 Task: Create a due date automation trigger when advanced on, 2 days after a card is due add content with a name containing resume at 11:00 AM.
Action: Mouse moved to (886, 260)
Screenshot: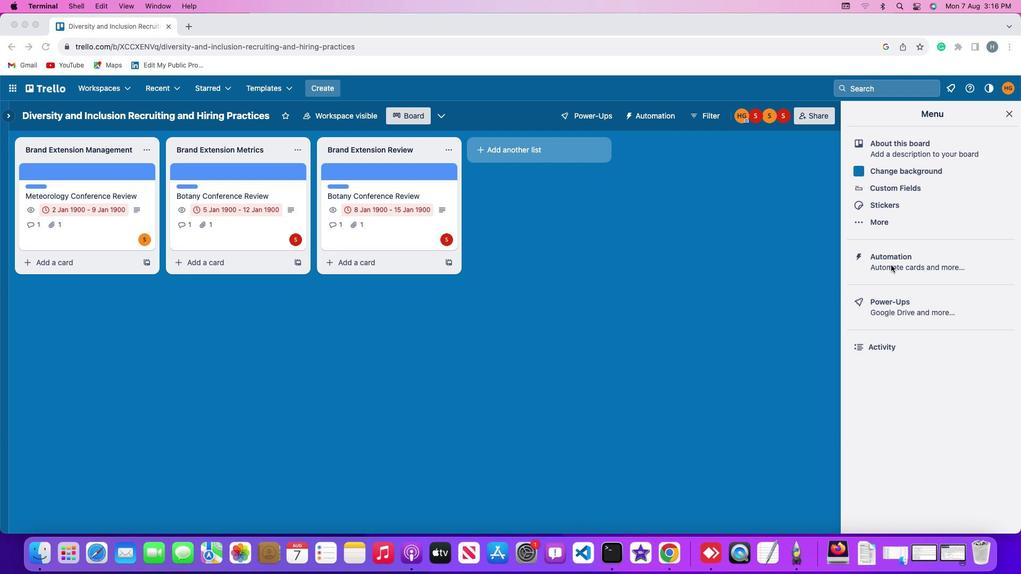 
Action: Mouse pressed left at (886, 260)
Screenshot: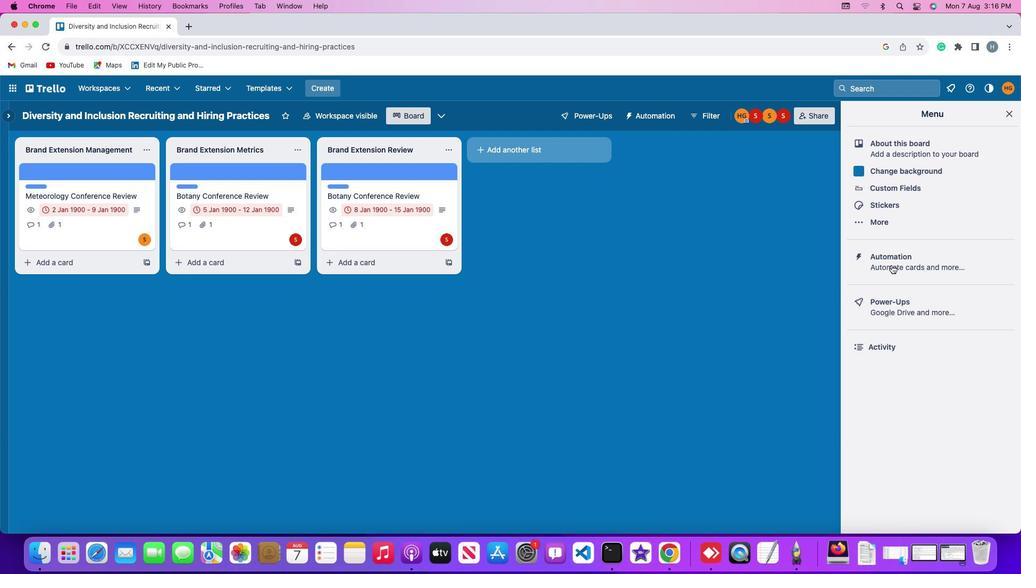 
Action: Mouse moved to (886, 260)
Screenshot: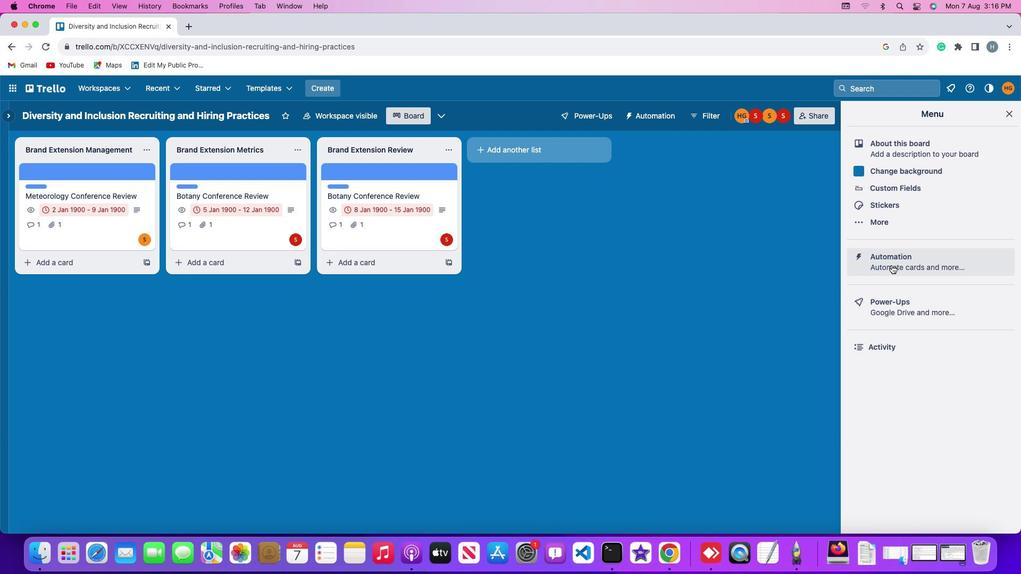 
Action: Mouse pressed left at (886, 260)
Screenshot: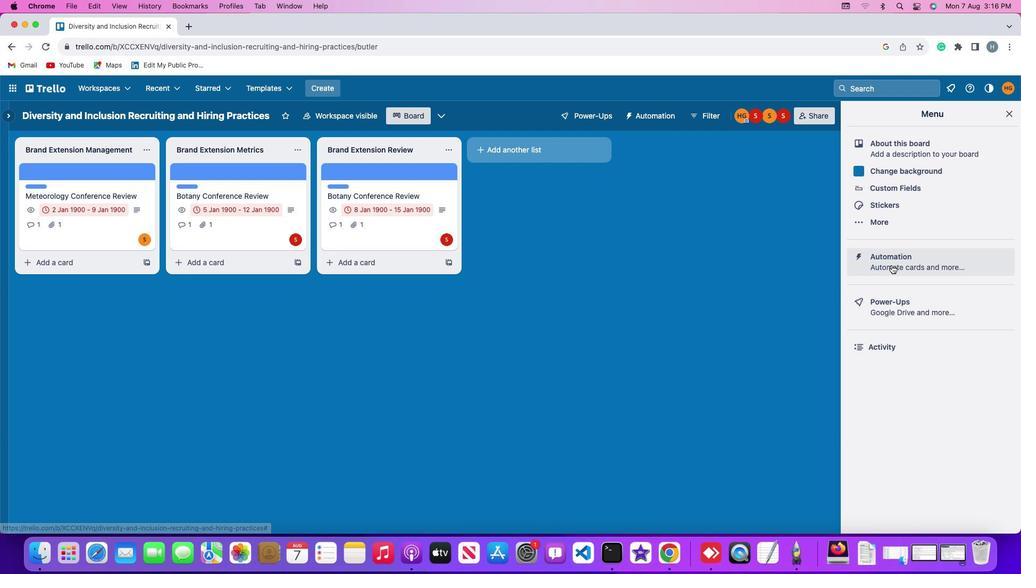 
Action: Mouse moved to (53, 249)
Screenshot: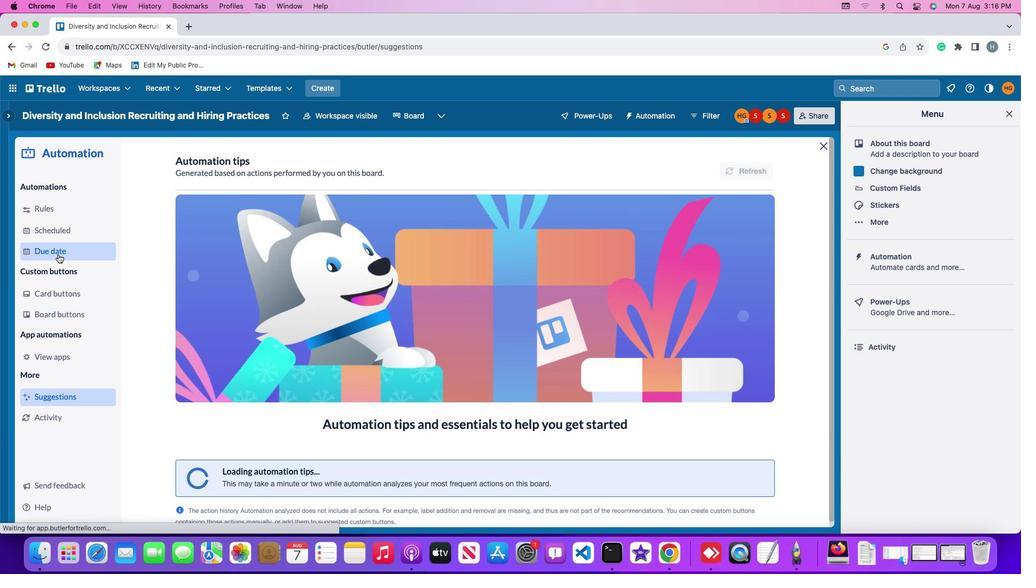 
Action: Mouse pressed left at (53, 249)
Screenshot: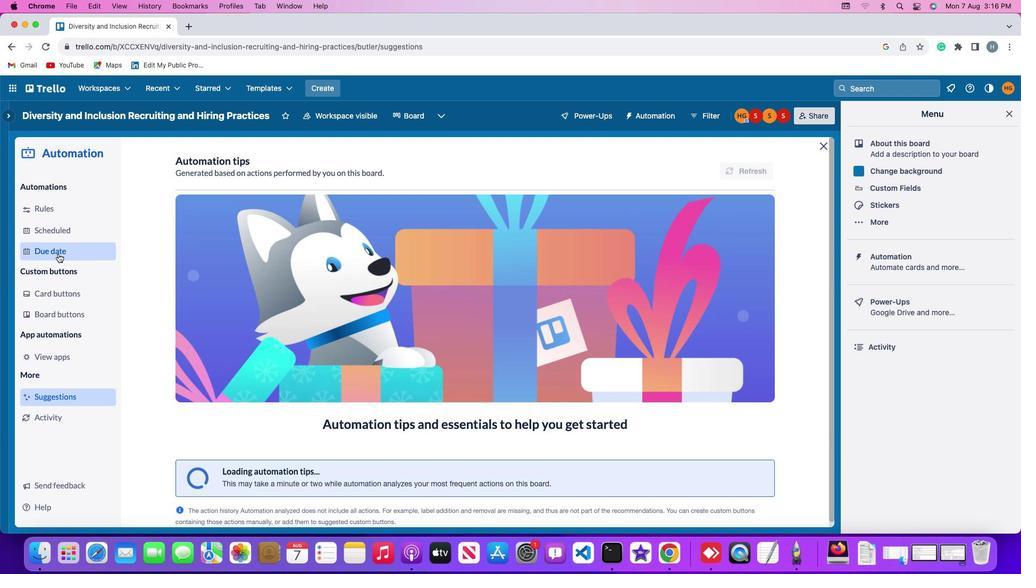 
Action: Mouse moved to (713, 157)
Screenshot: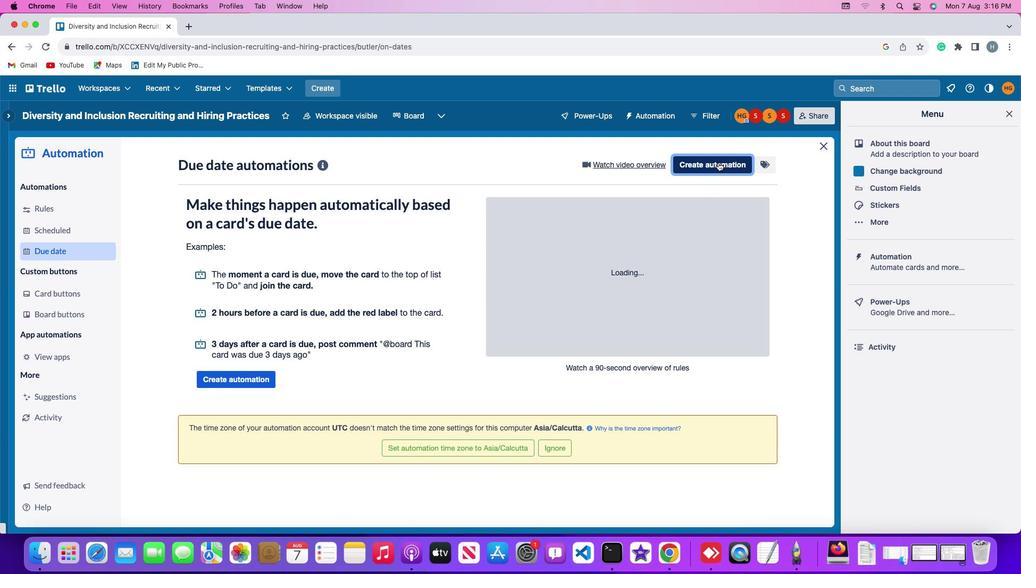 
Action: Mouse pressed left at (713, 157)
Screenshot: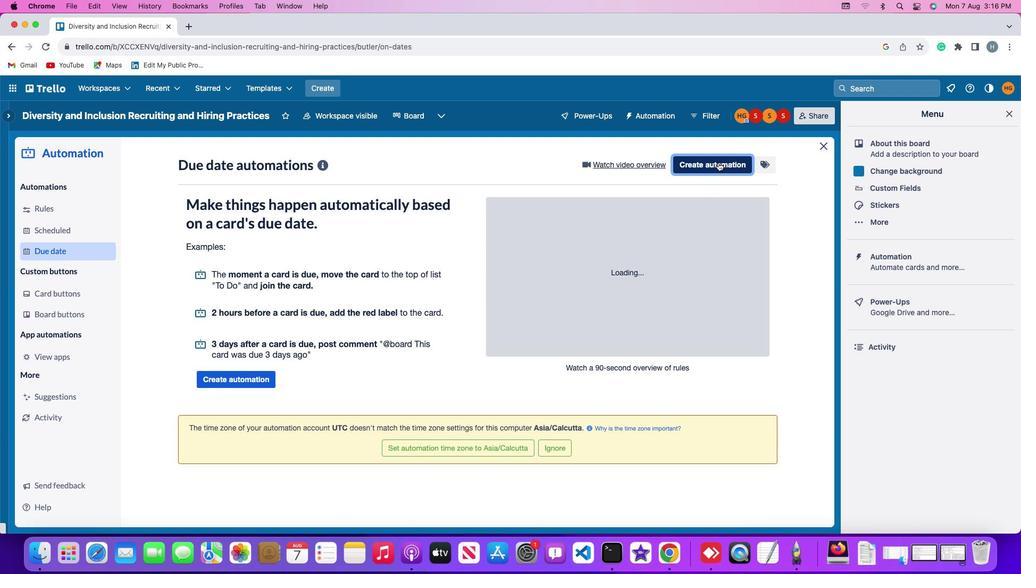 
Action: Mouse moved to (481, 258)
Screenshot: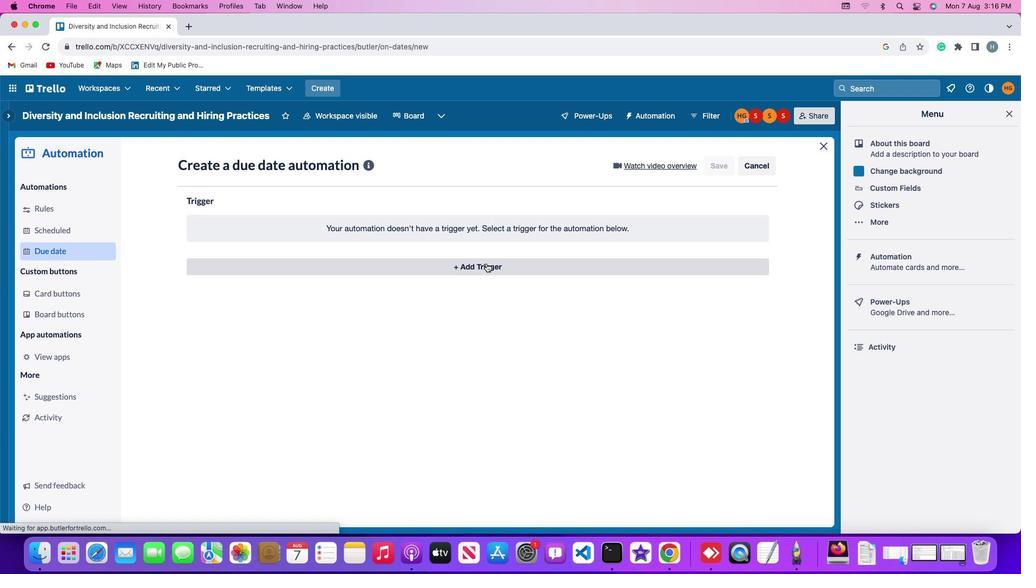 
Action: Mouse pressed left at (481, 258)
Screenshot: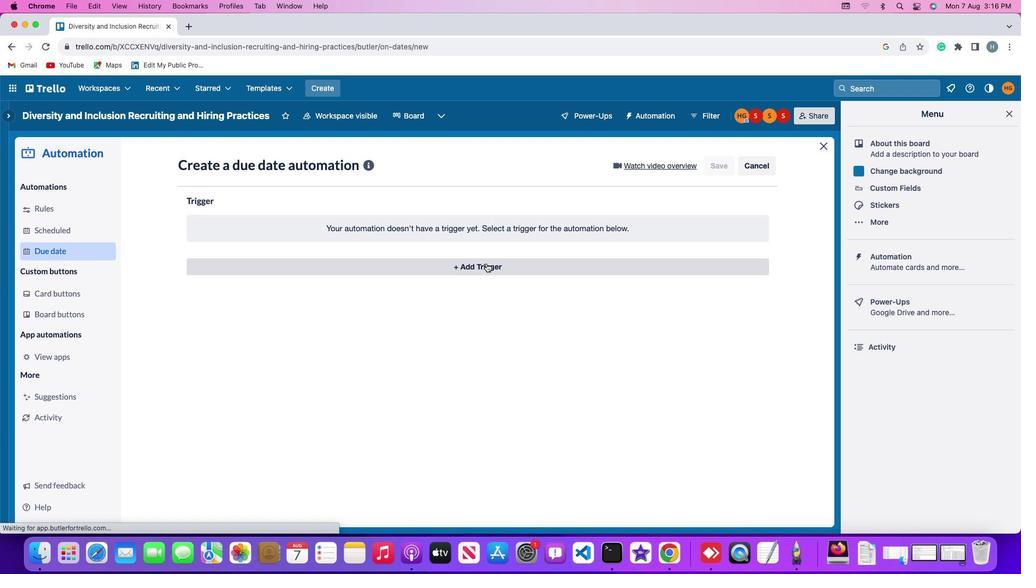 
Action: Mouse moved to (198, 423)
Screenshot: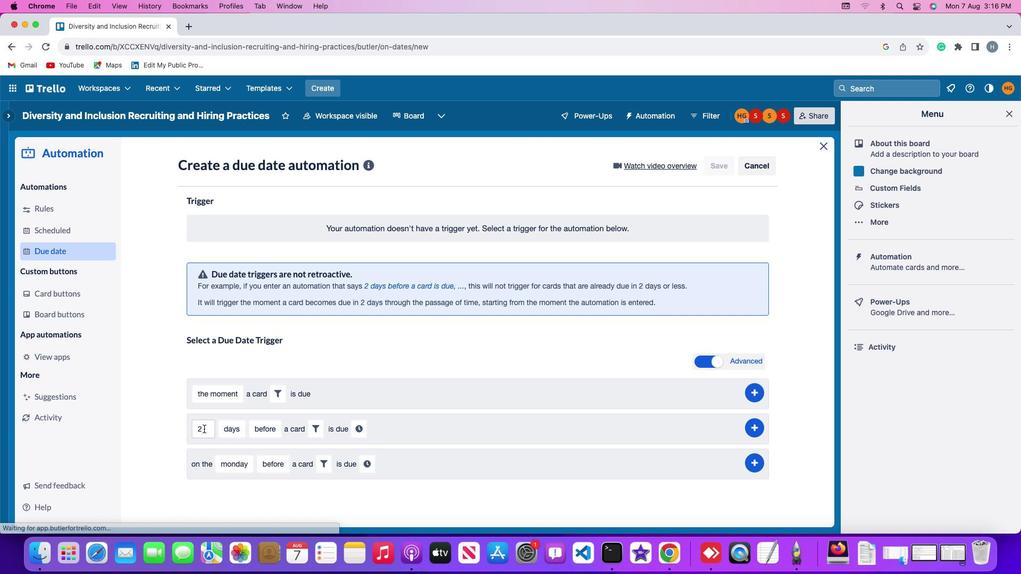 
Action: Mouse pressed left at (198, 423)
Screenshot: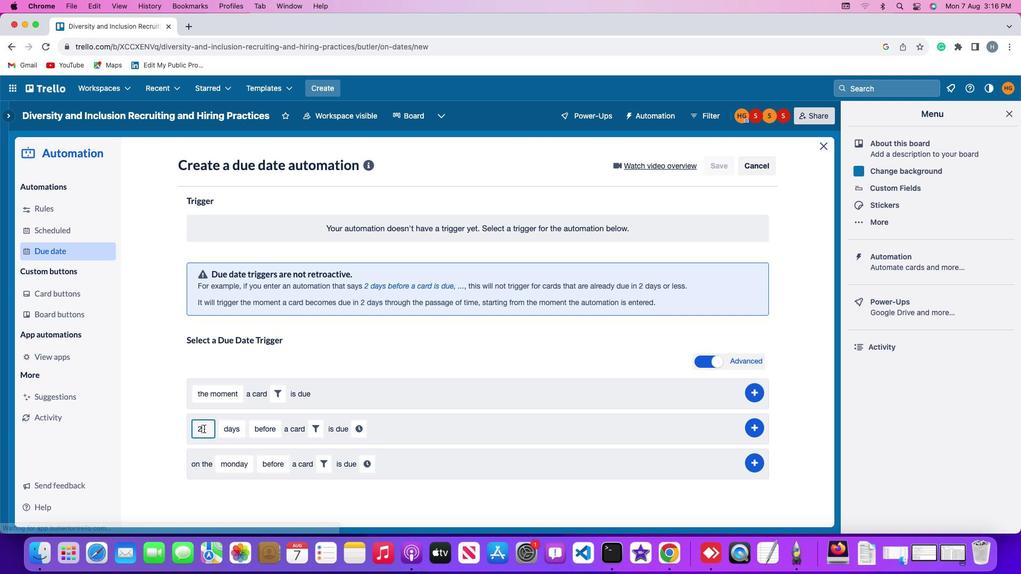 
Action: Mouse moved to (199, 423)
Screenshot: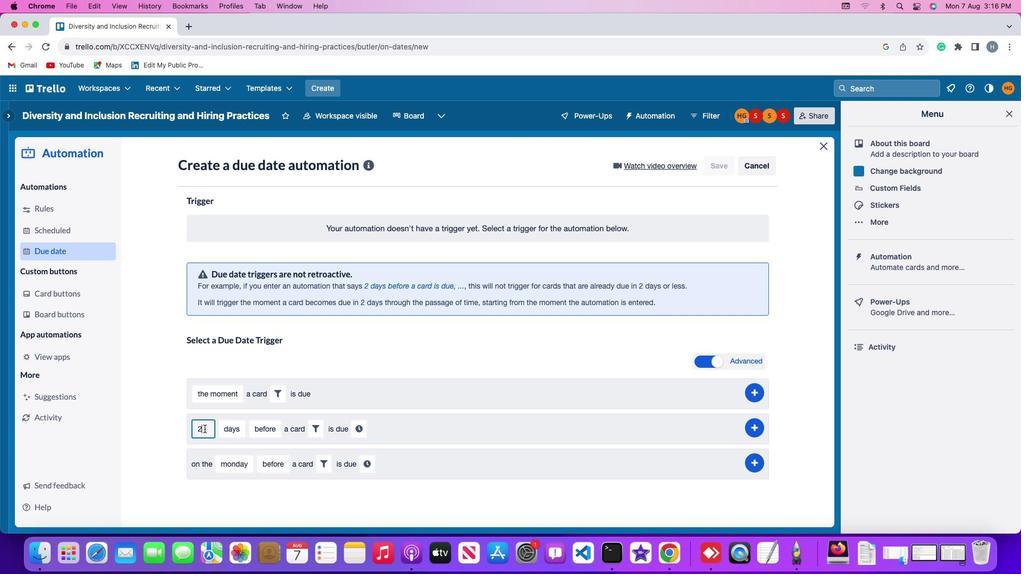 
Action: Key pressed Key.backspace
Screenshot: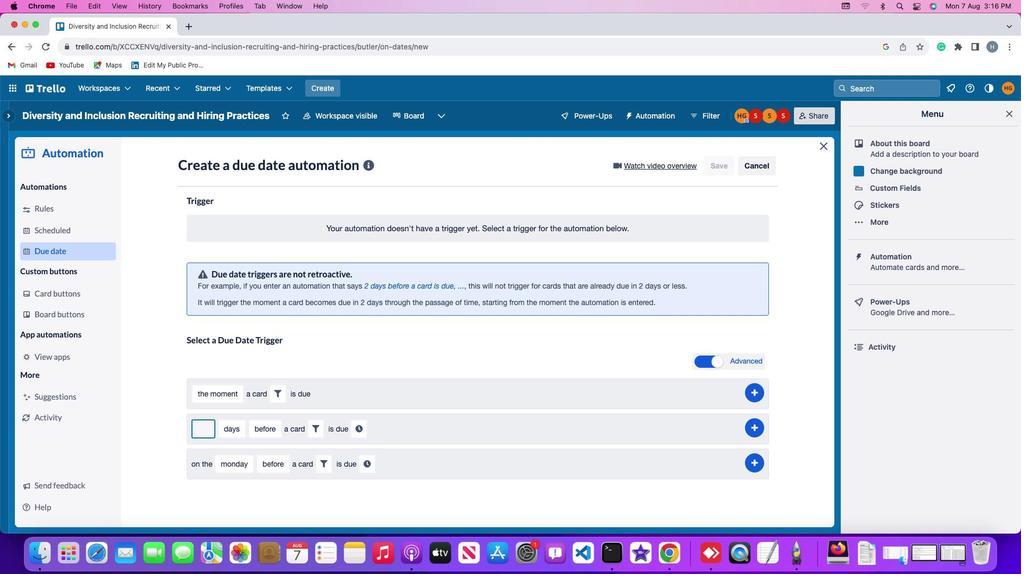 
Action: Mouse moved to (200, 425)
Screenshot: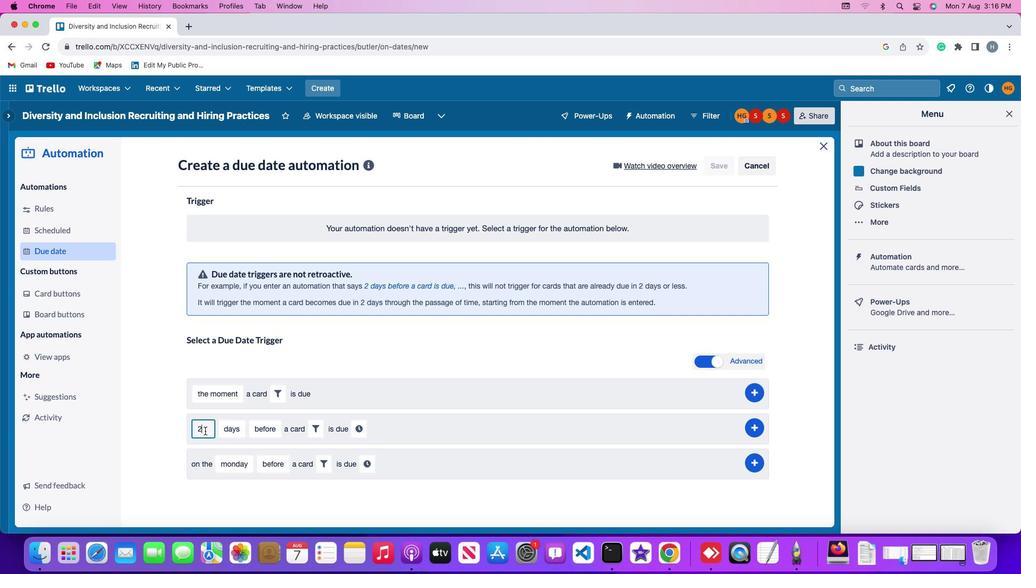
Action: Key pressed '2'
Screenshot: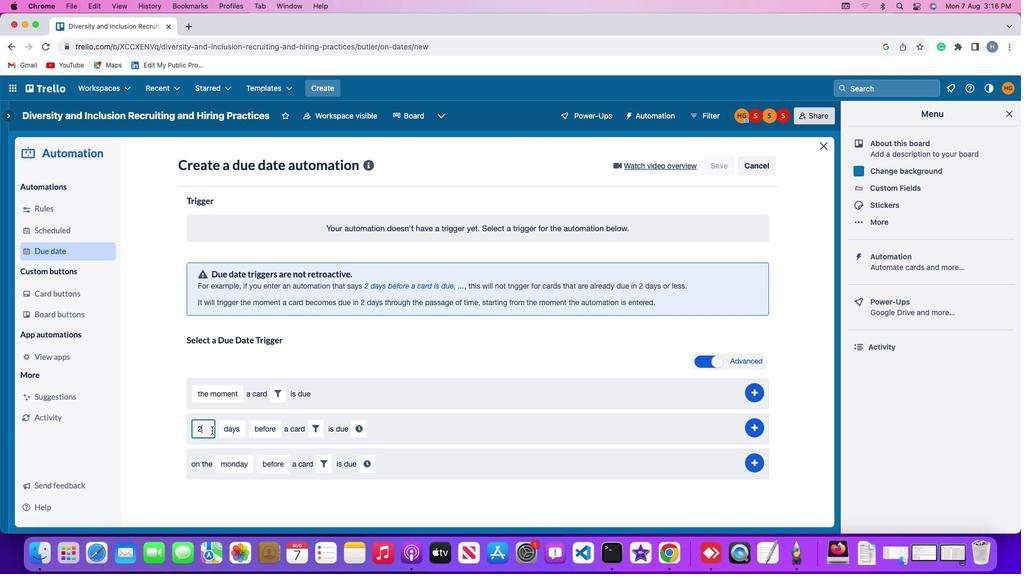 
Action: Mouse moved to (230, 422)
Screenshot: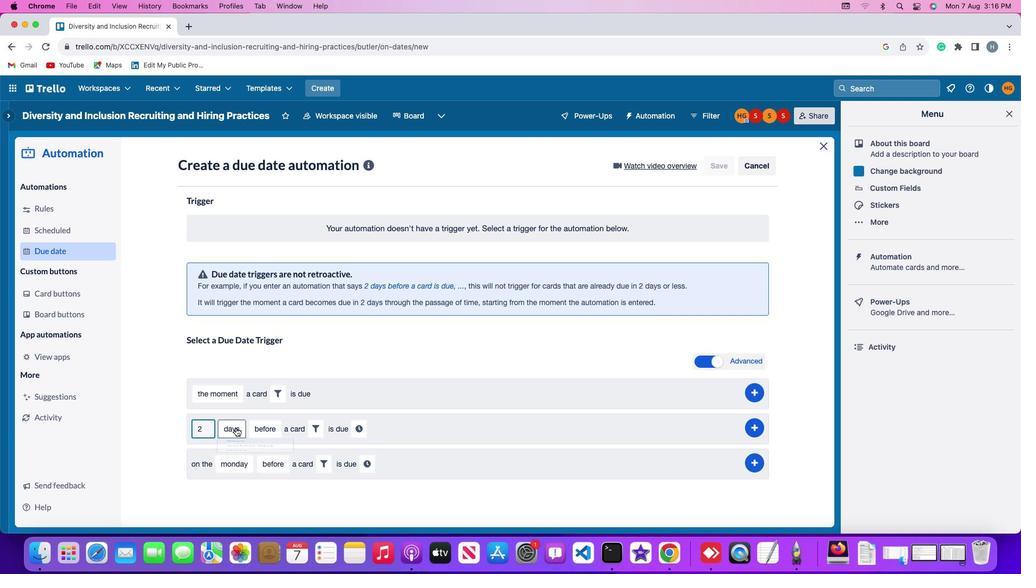 
Action: Mouse pressed left at (230, 422)
Screenshot: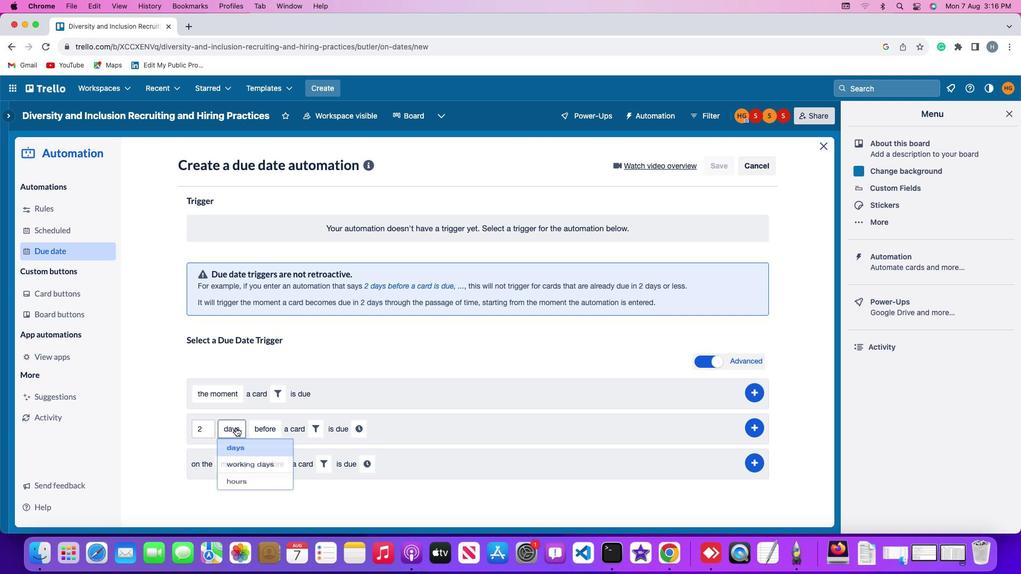 
Action: Mouse moved to (231, 448)
Screenshot: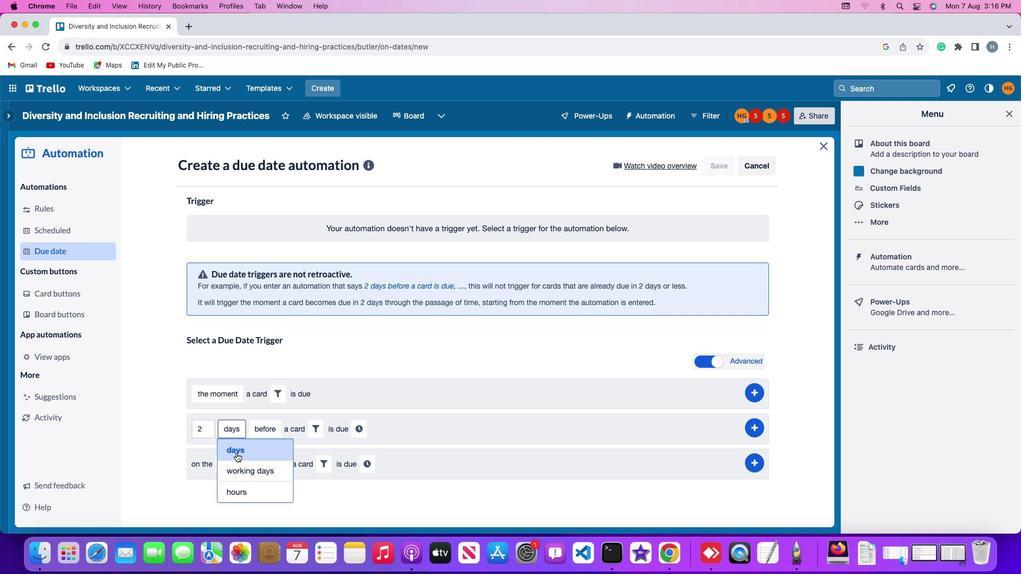 
Action: Mouse pressed left at (231, 448)
Screenshot: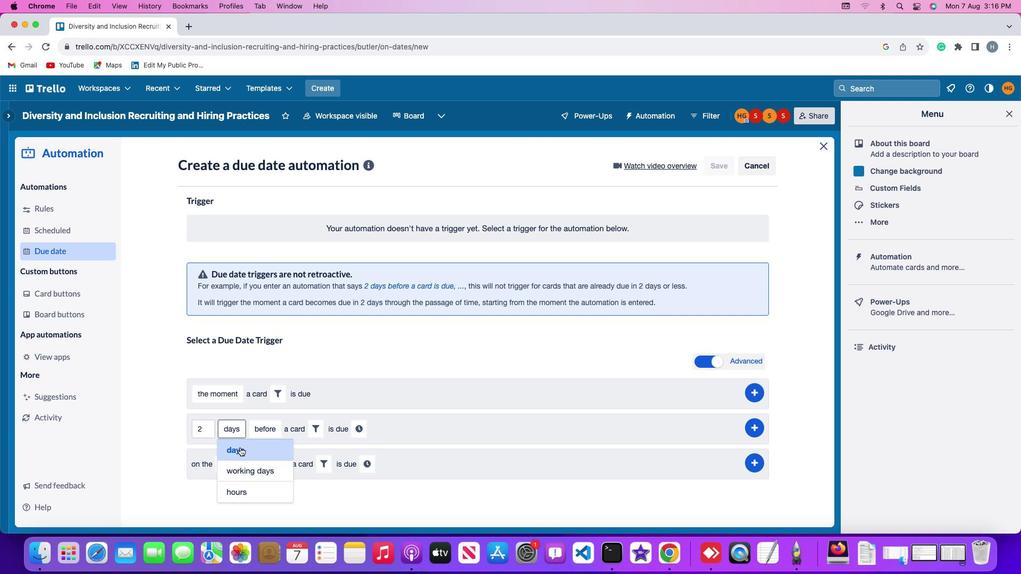 
Action: Mouse moved to (252, 425)
Screenshot: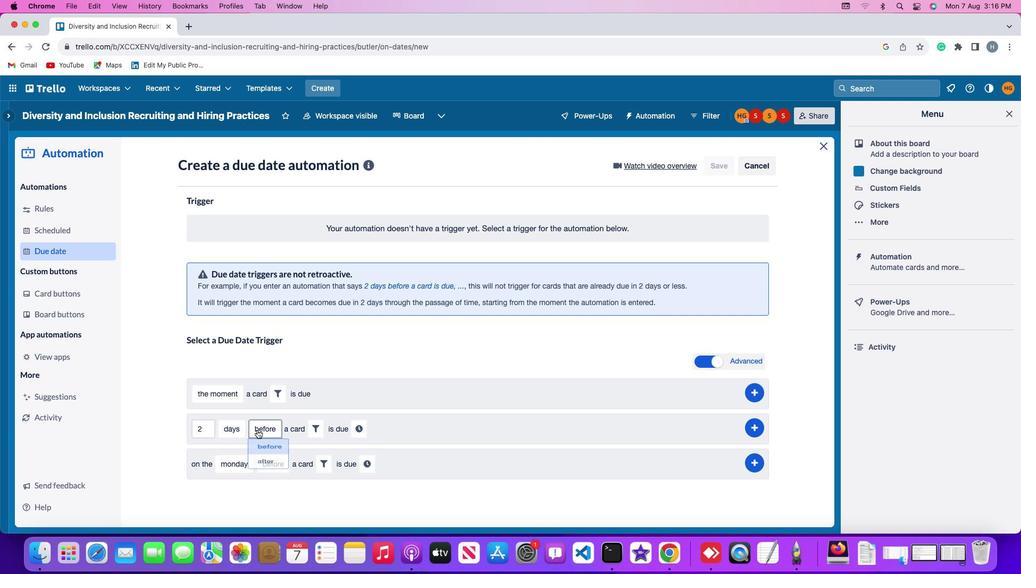 
Action: Mouse pressed left at (252, 425)
Screenshot: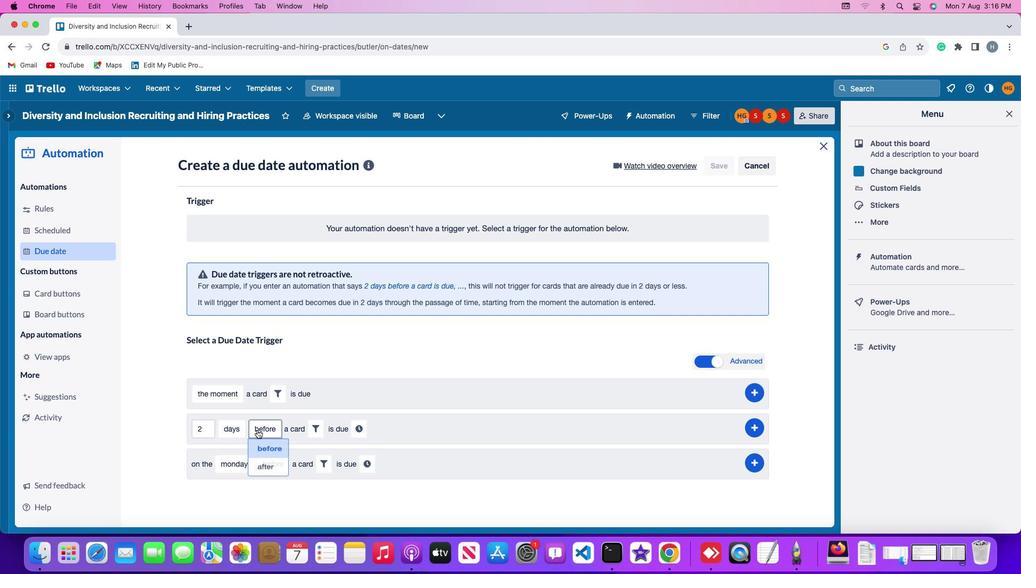 
Action: Mouse moved to (259, 463)
Screenshot: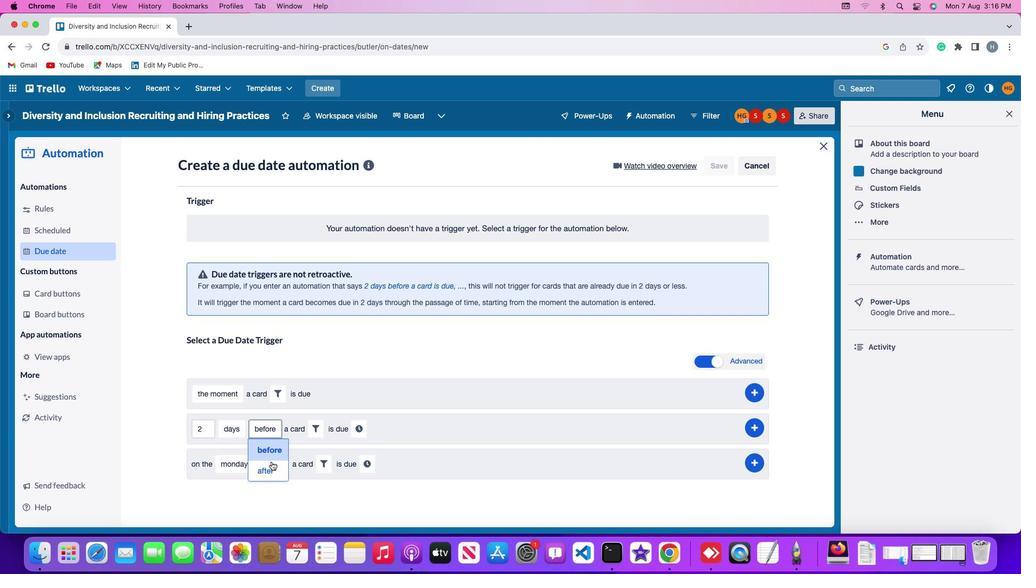 
Action: Mouse pressed left at (259, 463)
Screenshot: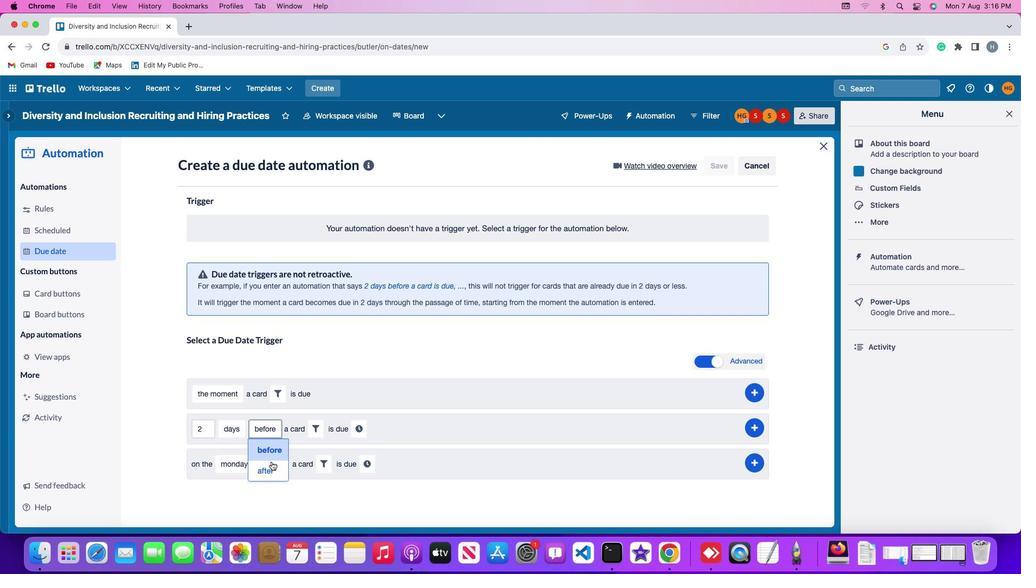 
Action: Mouse moved to (301, 423)
Screenshot: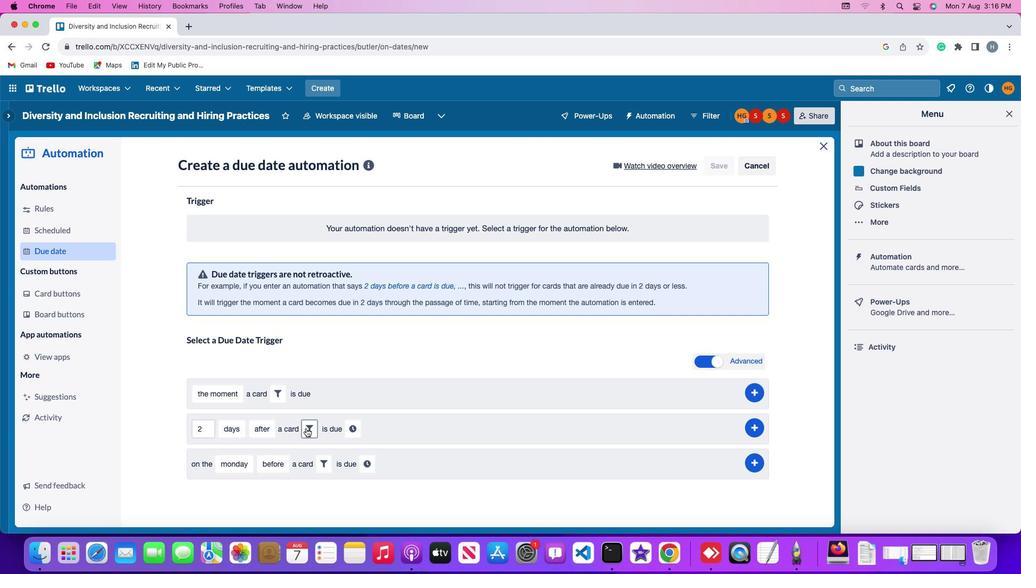 
Action: Mouse pressed left at (301, 423)
Screenshot: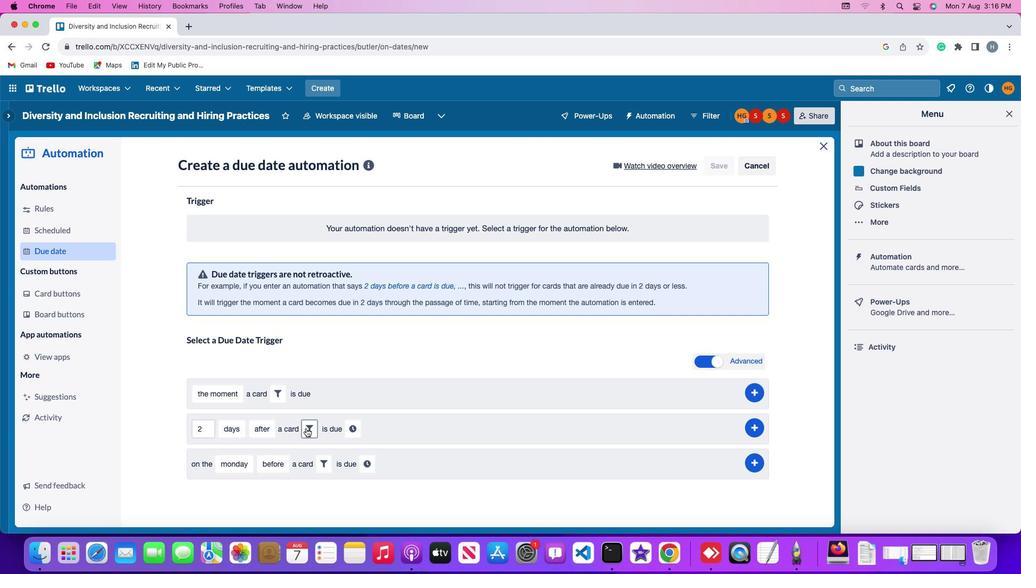 
Action: Mouse moved to (444, 458)
Screenshot: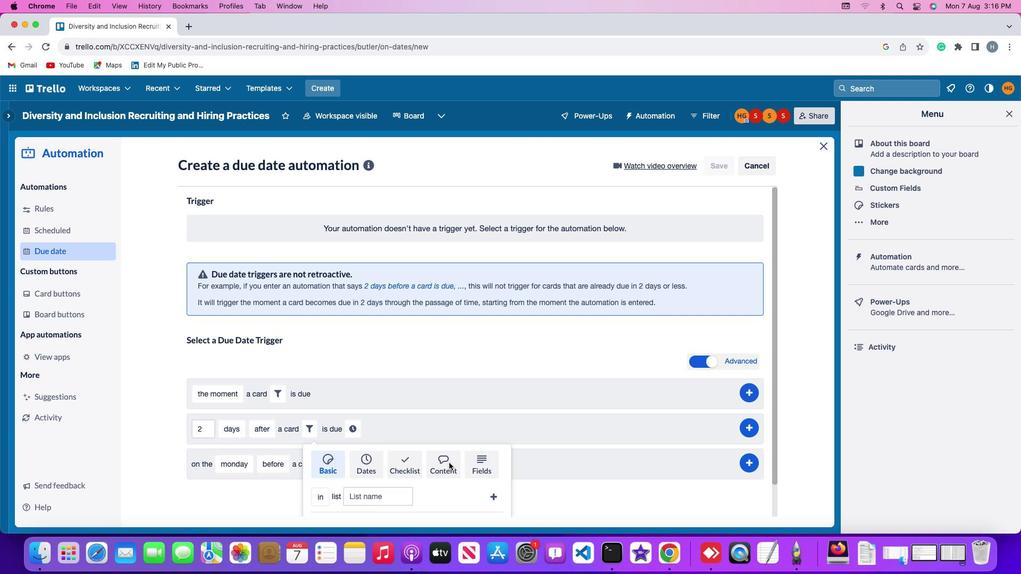 
Action: Mouse pressed left at (444, 458)
Screenshot: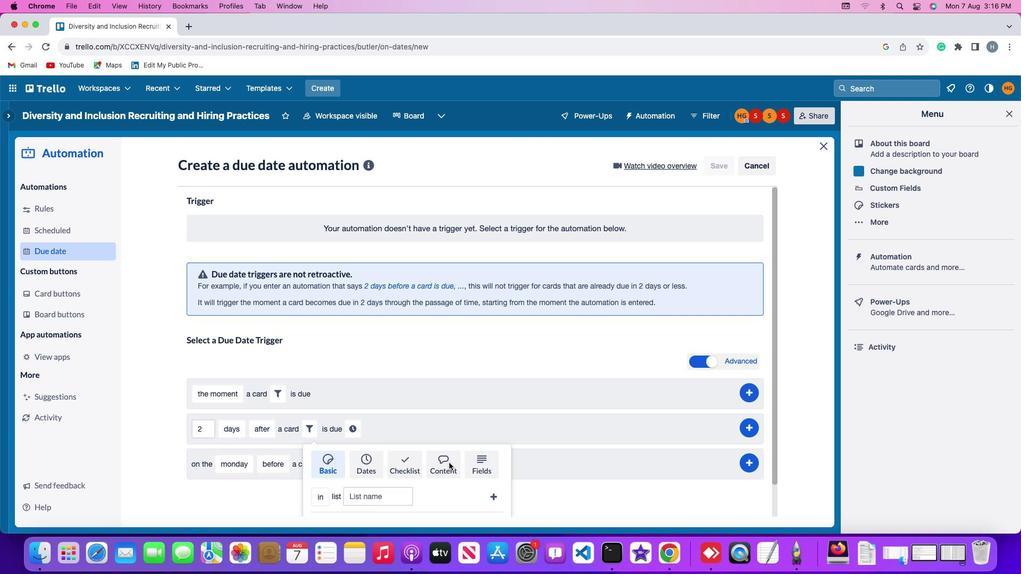 
Action: Mouse moved to (329, 497)
Screenshot: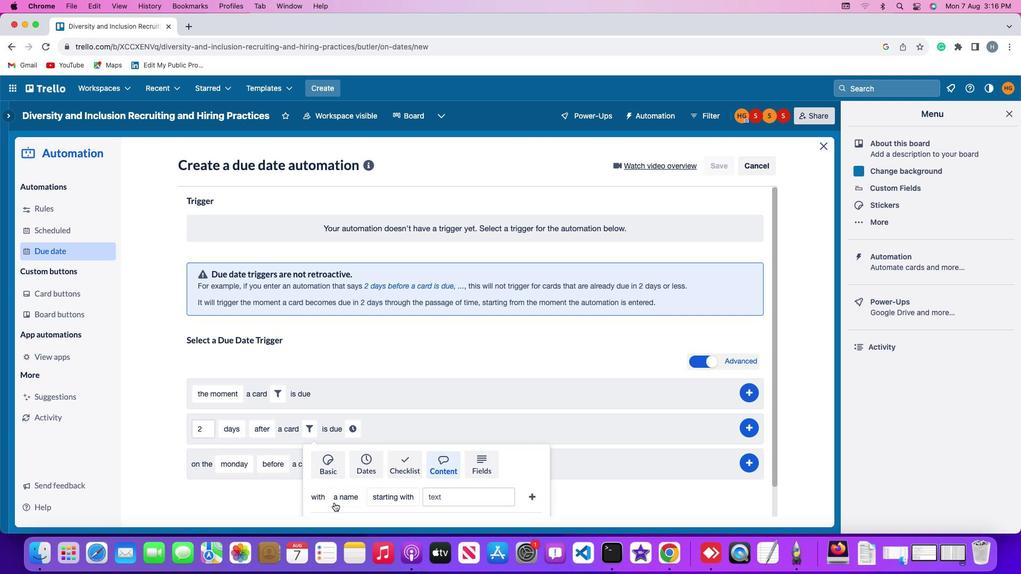 
Action: Mouse pressed left at (329, 497)
Screenshot: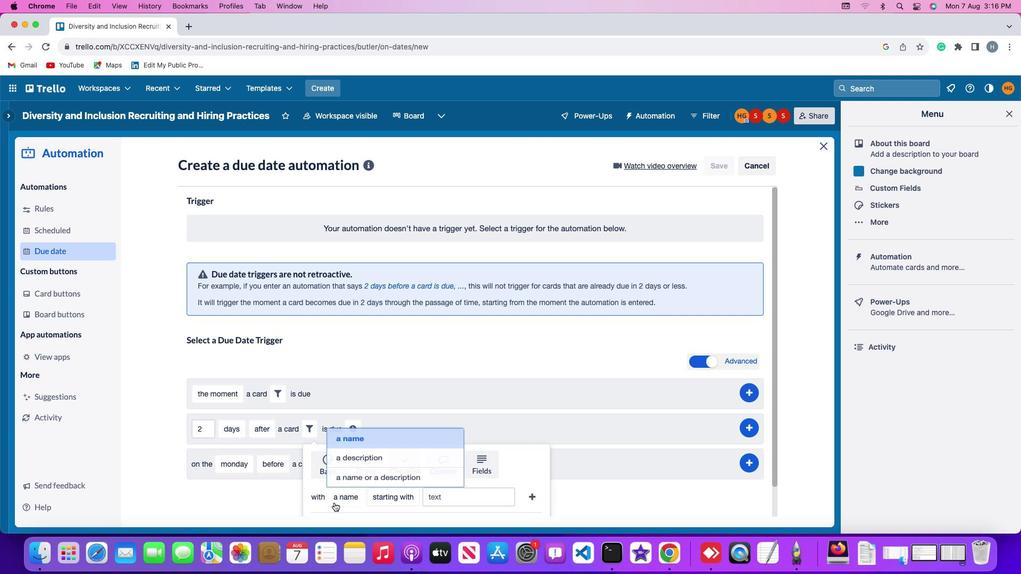 
Action: Mouse moved to (365, 424)
Screenshot: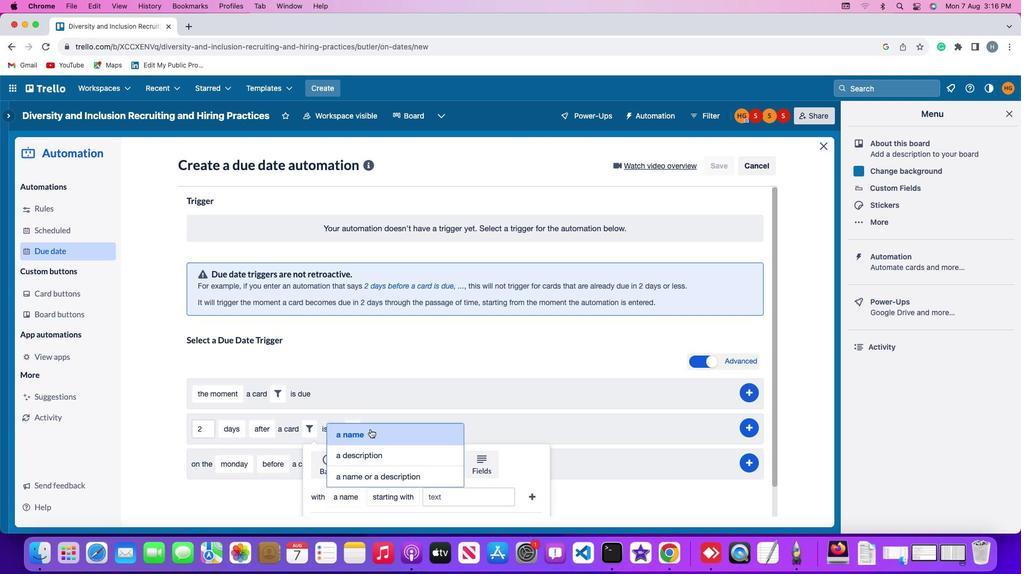 
Action: Mouse pressed left at (365, 424)
Screenshot: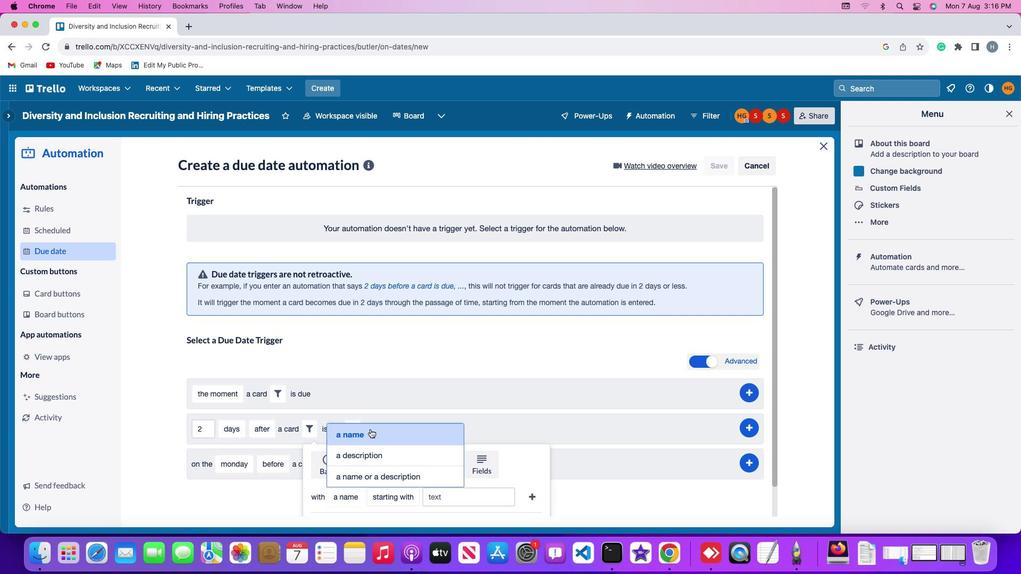 
Action: Mouse moved to (399, 493)
Screenshot: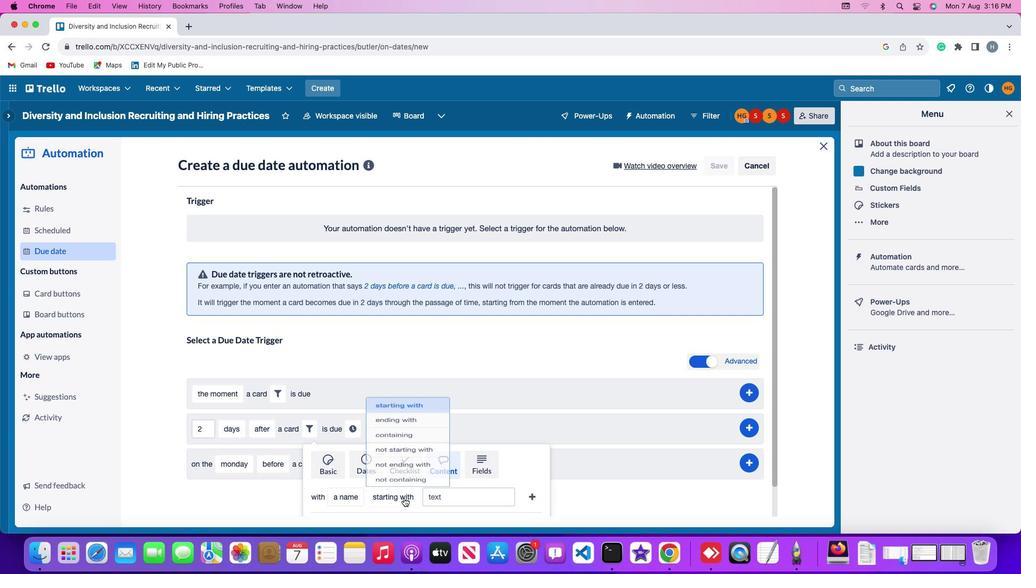 
Action: Mouse pressed left at (399, 493)
Screenshot: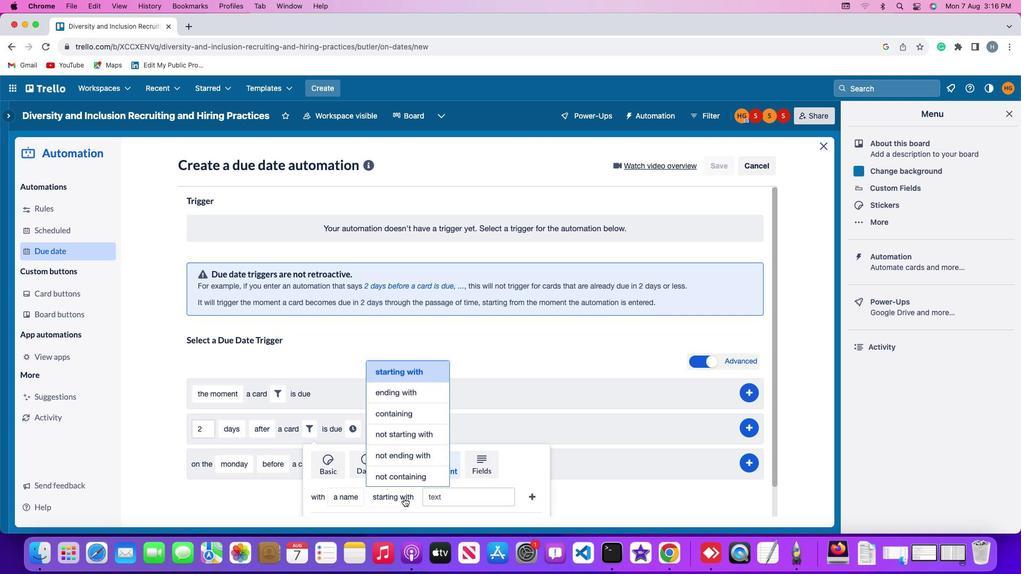 
Action: Mouse moved to (403, 406)
Screenshot: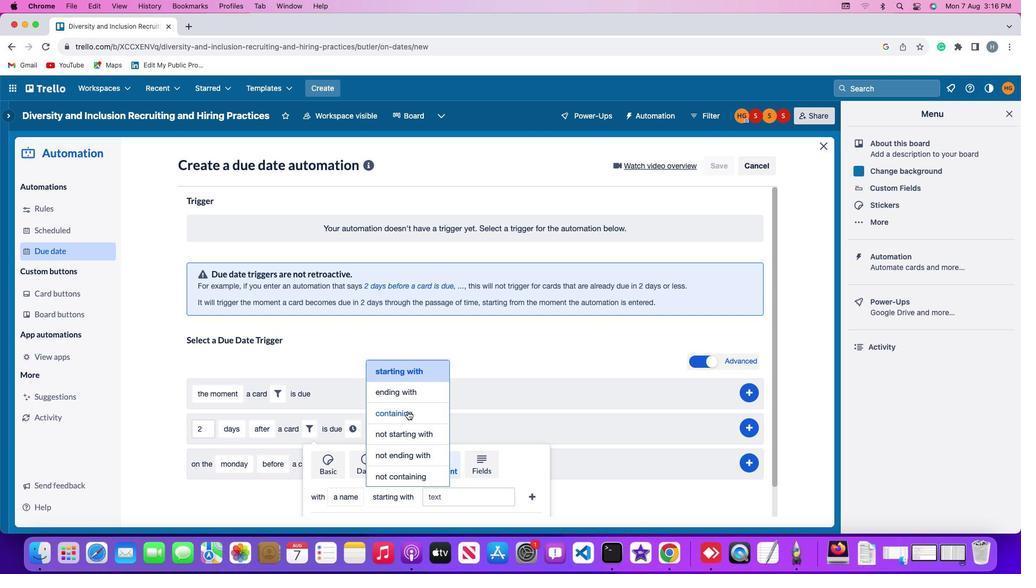 
Action: Mouse pressed left at (403, 406)
Screenshot: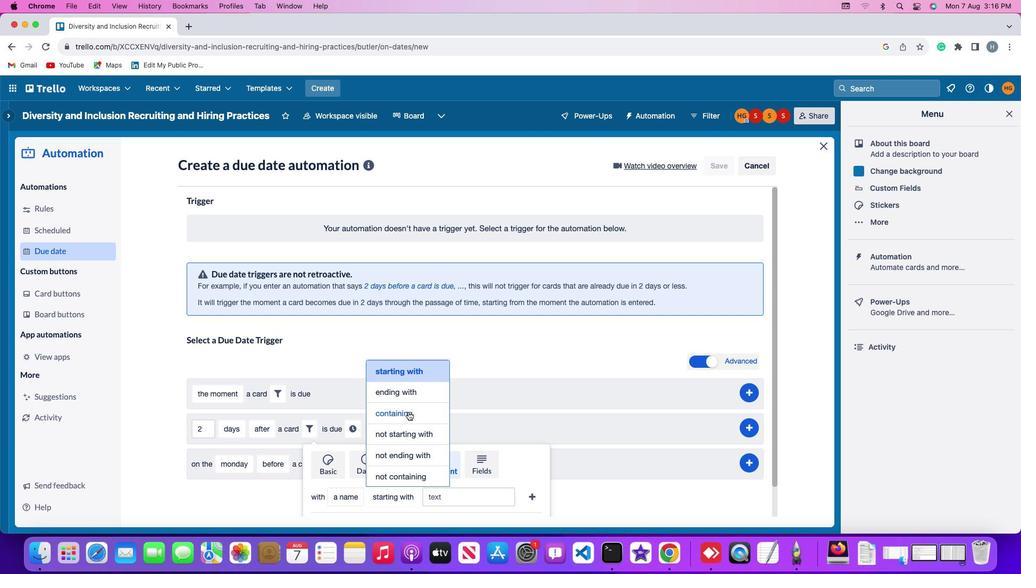 
Action: Mouse moved to (457, 494)
Screenshot: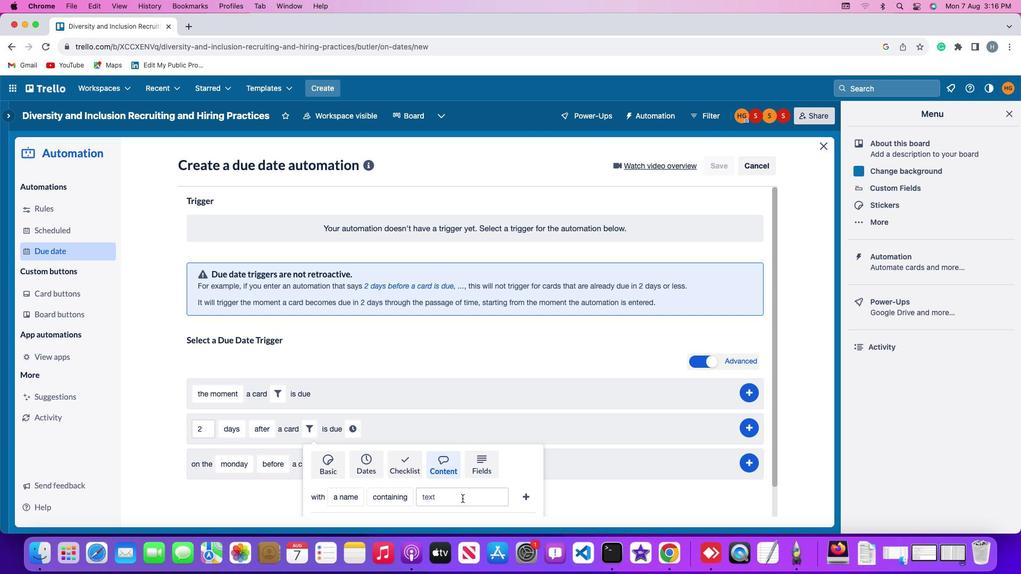 
Action: Mouse pressed left at (457, 494)
Screenshot: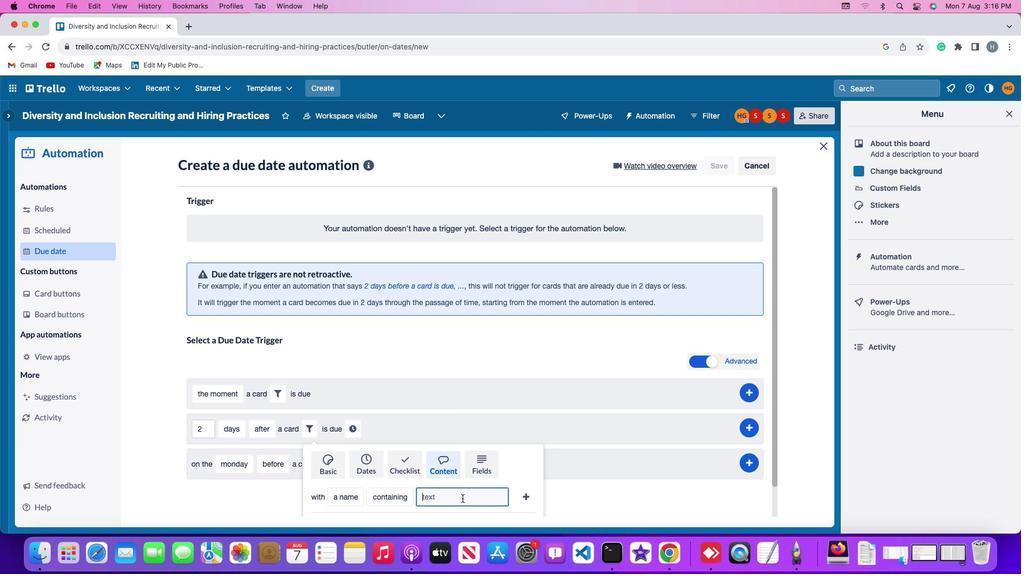 
Action: Key pressed 'r''e''s''u''m''e'
Screenshot: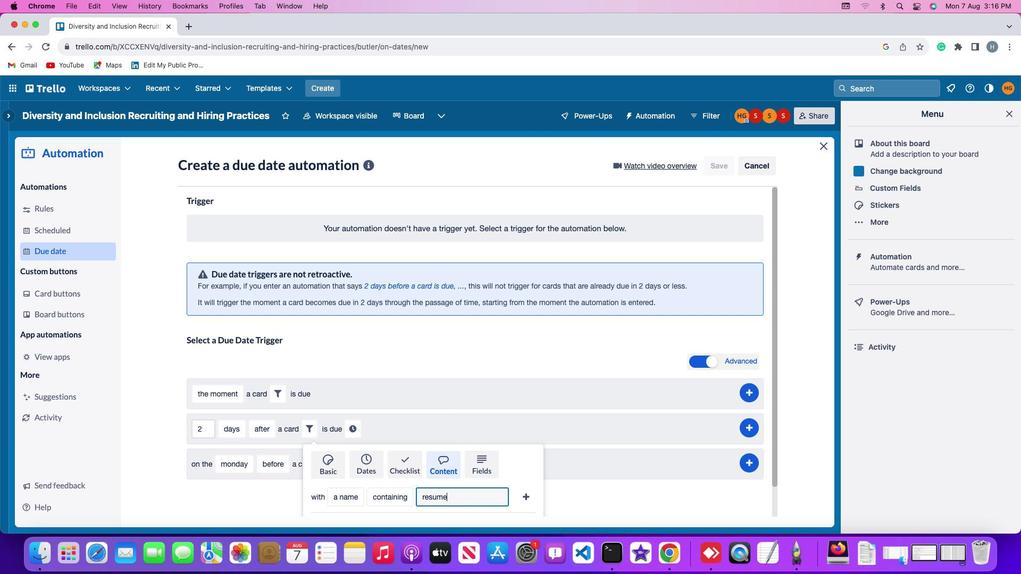 
Action: Mouse moved to (517, 489)
Screenshot: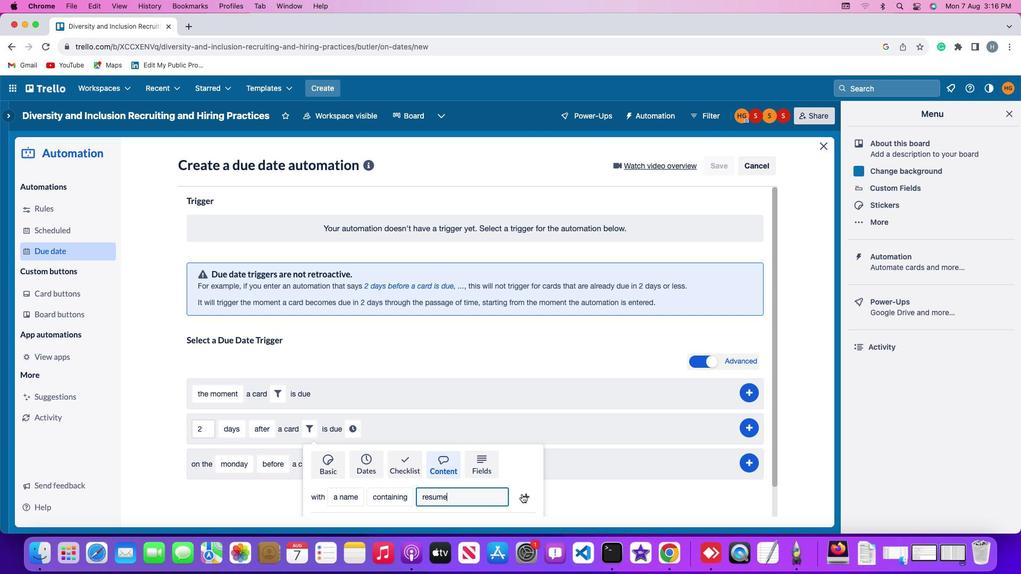 
Action: Mouse pressed left at (517, 489)
Screenshot: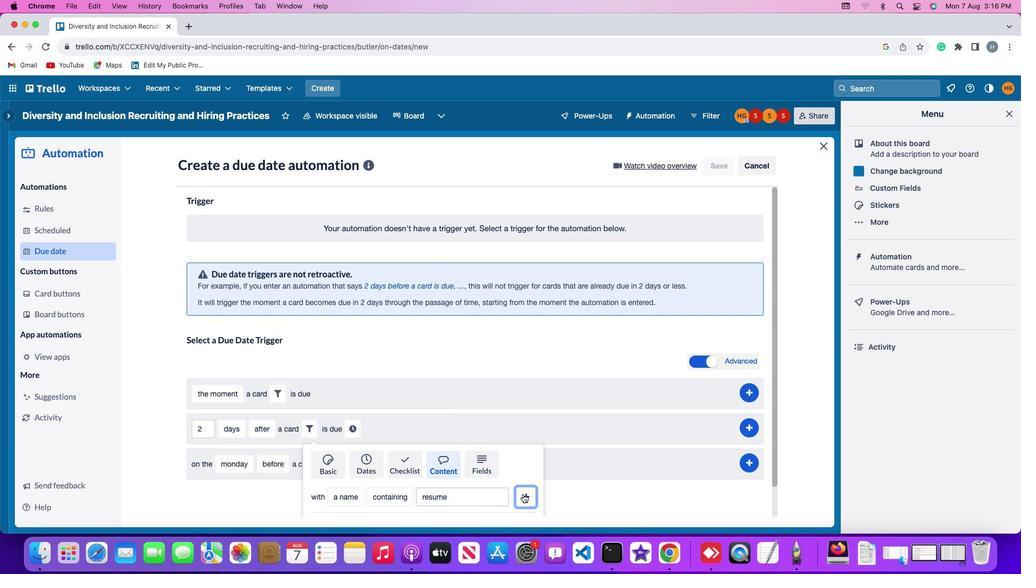 
Action: Mouse moved to (481, 425)
Screenshot: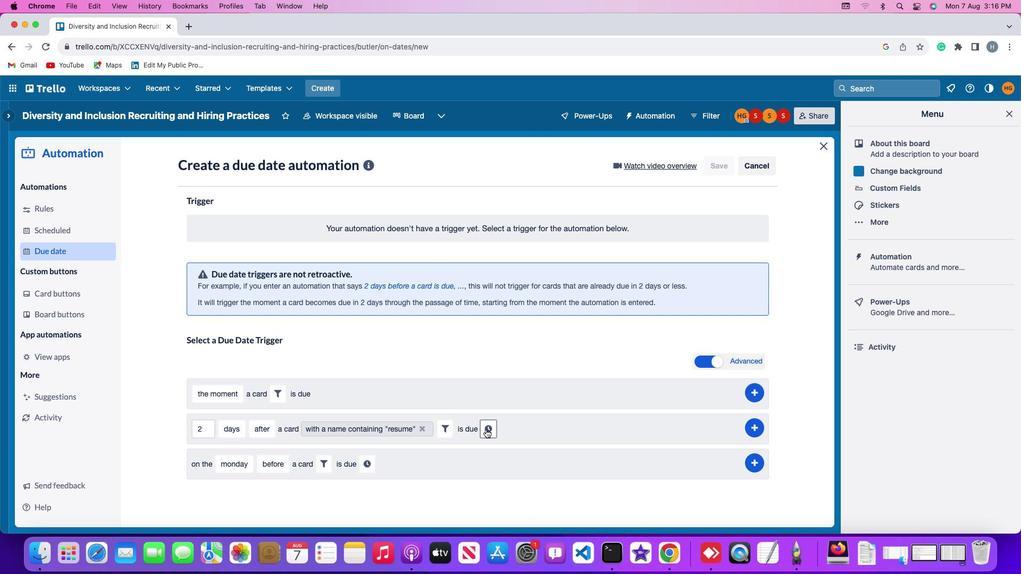 
Action: Mouse pressed left at (481, 425)
Screenshot: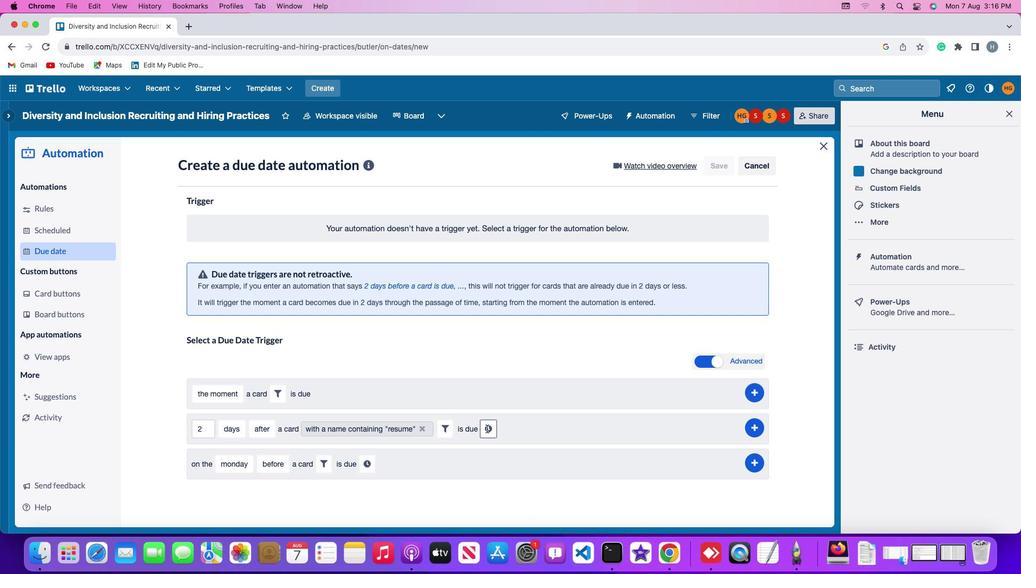 
Action: Mouse moved to (507, 428)
Screenshot: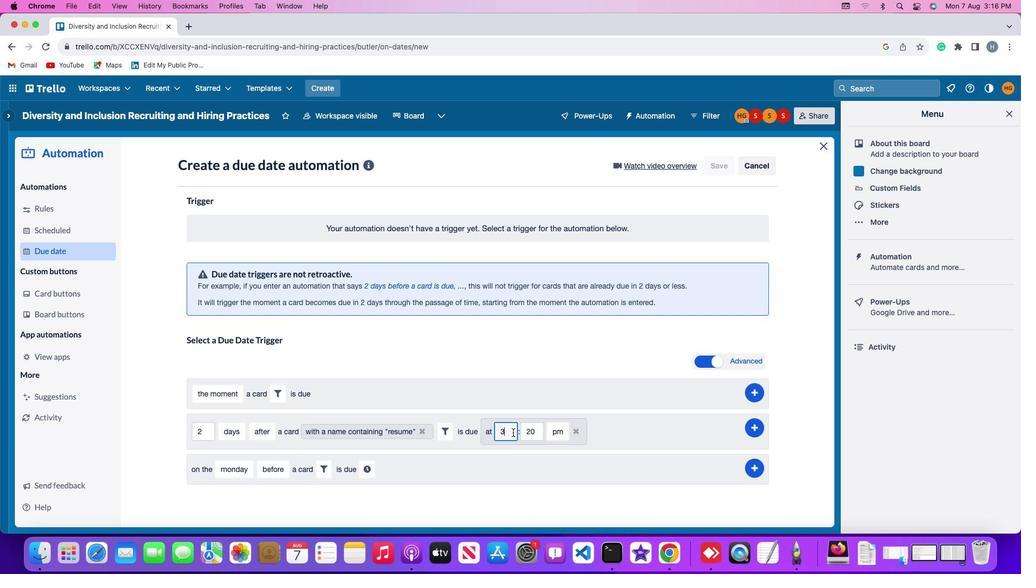 
Action: Mouse pressed left at (507, 428)
Screenshot: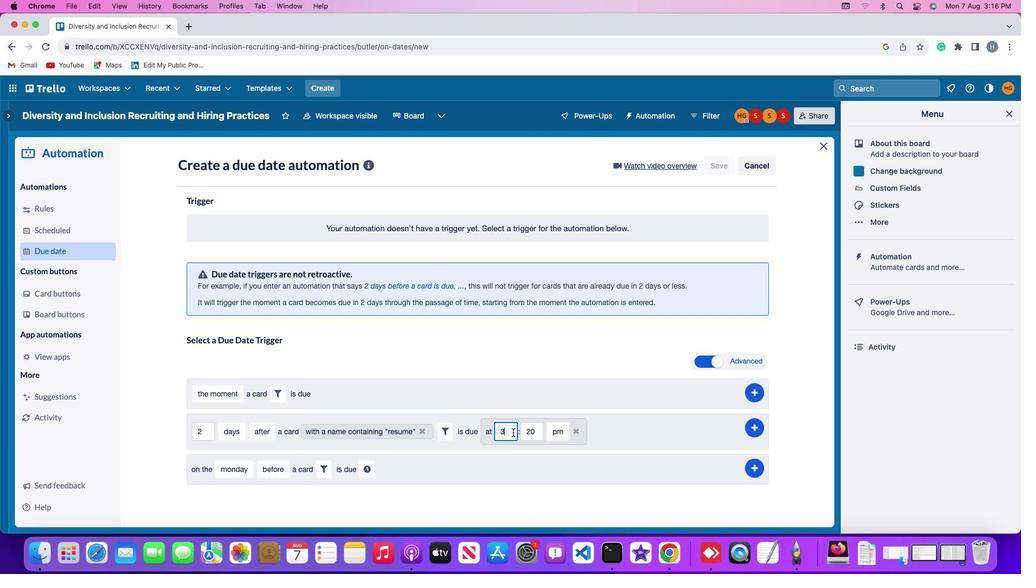 
Action: Key pressed Key.backspace'1''1'
Screenshot: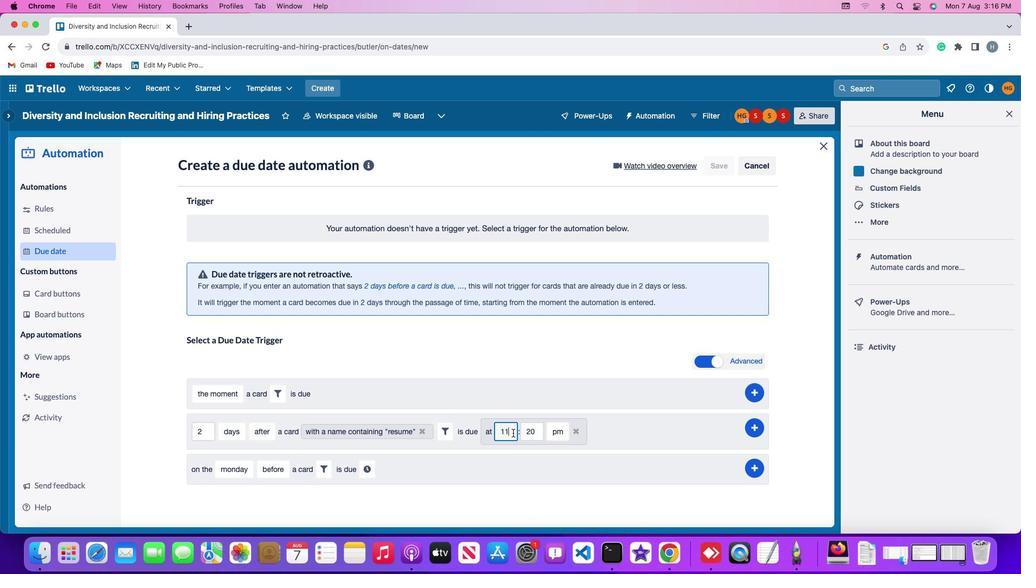 
Action: Mouse moved to (530, 429)
Screenshot: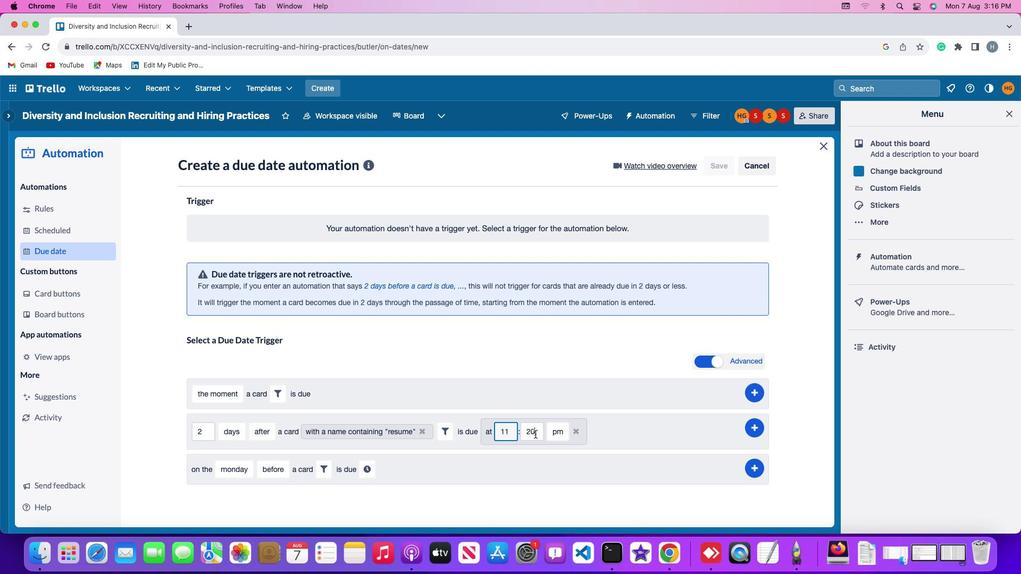 
Action: Mouse pressed left at (530, 429)
Screenshot: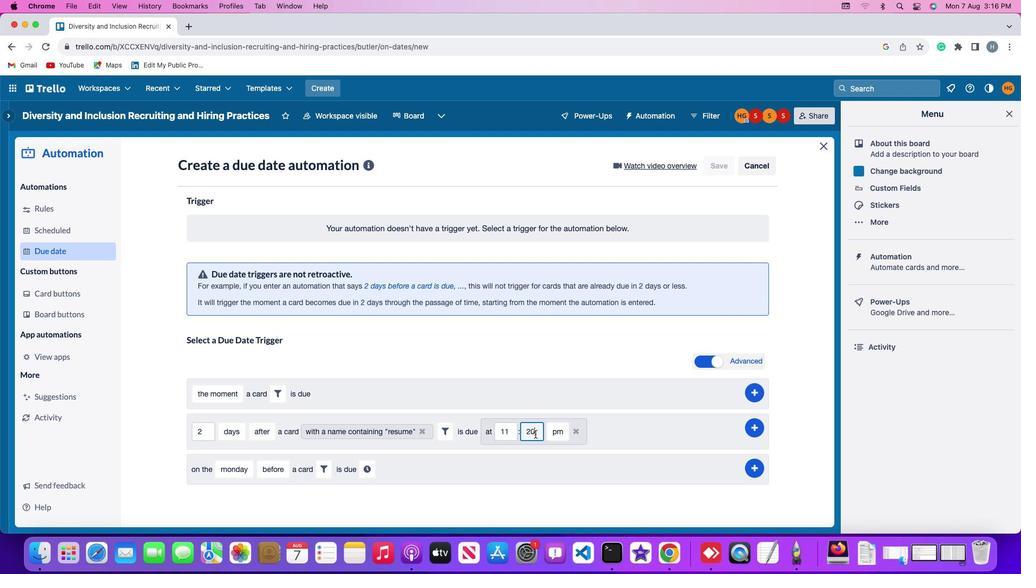 
Action: Key pressed Key.backspaceKey.backspaceKey.backspace
Screenshot: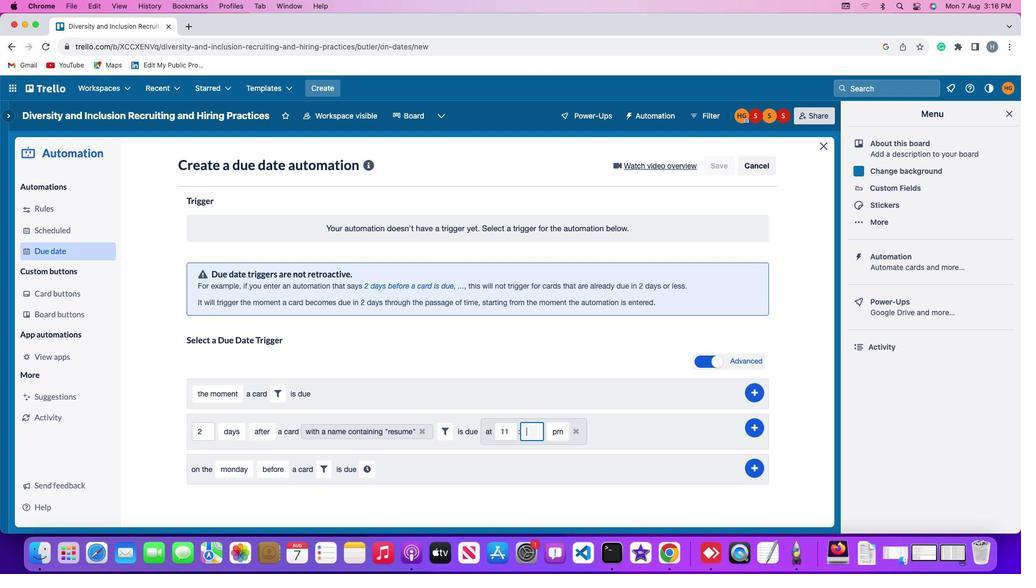 
Action: Mouse moved to (530, 429)
Screenshot: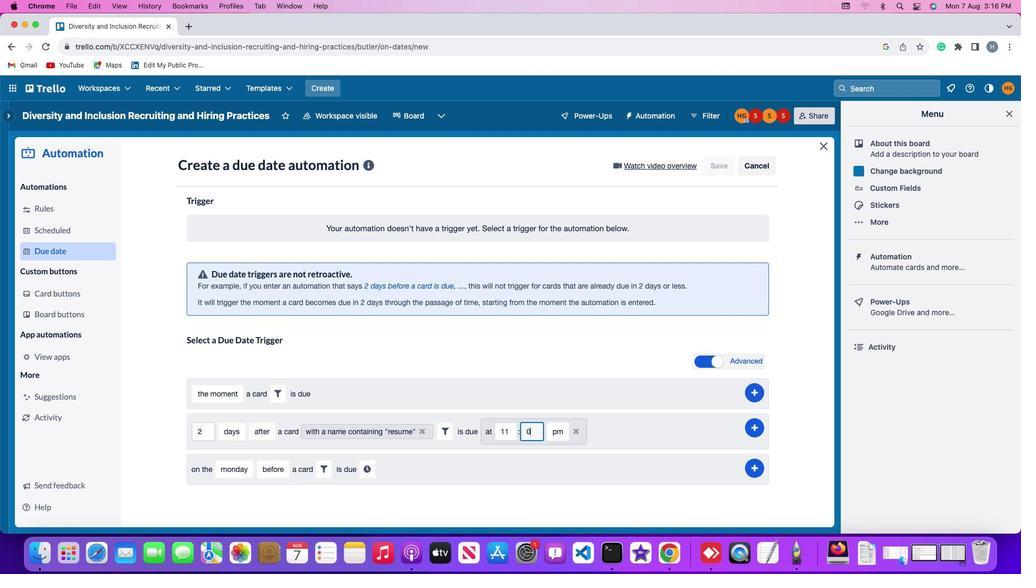 
Action: Key pressed '0''0'
Screenshot: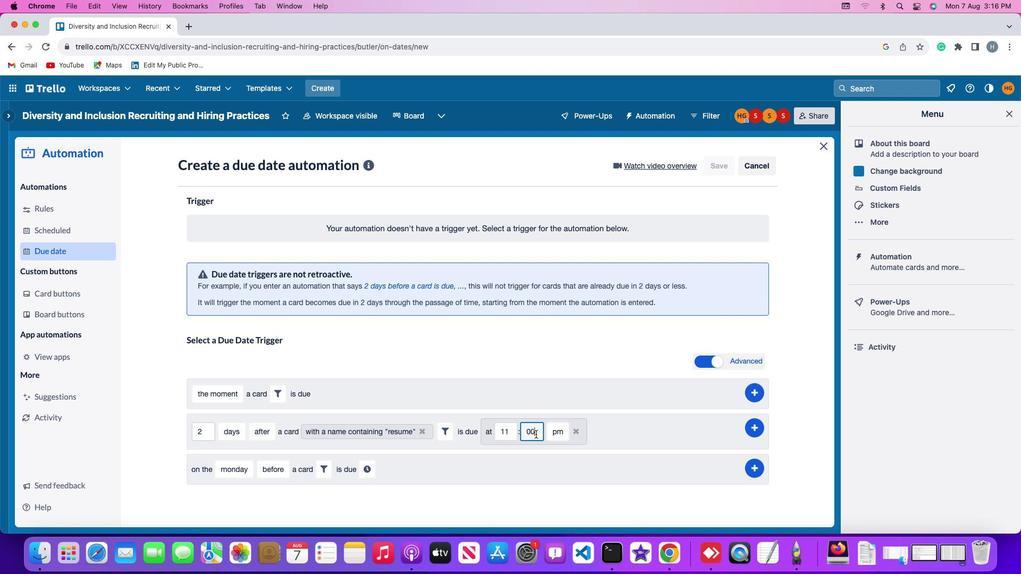 
Action: Mouse moved to (553, 427)
Screenshot: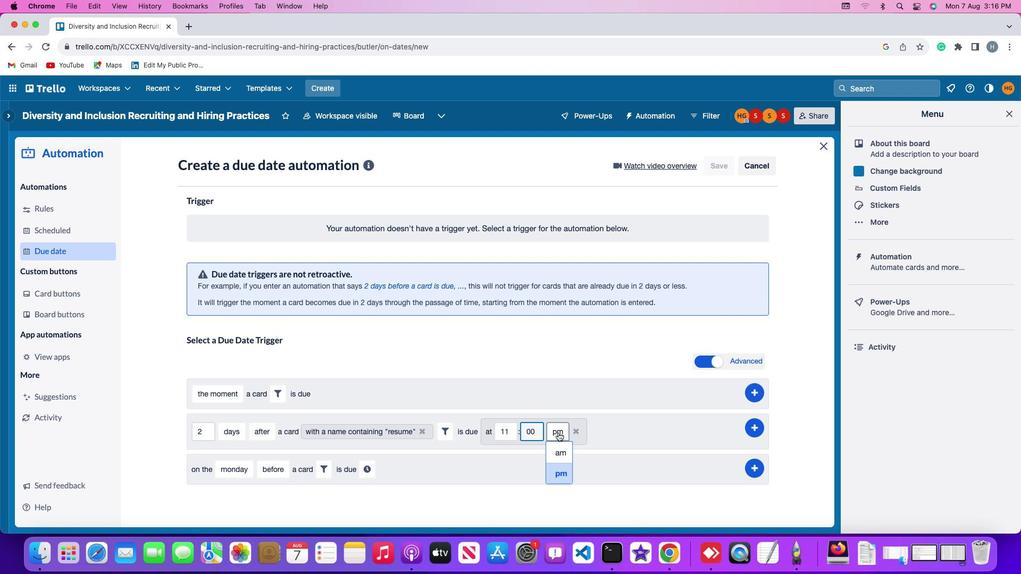 
Action: Mouse pressed left at (553, 427)
Screenshot: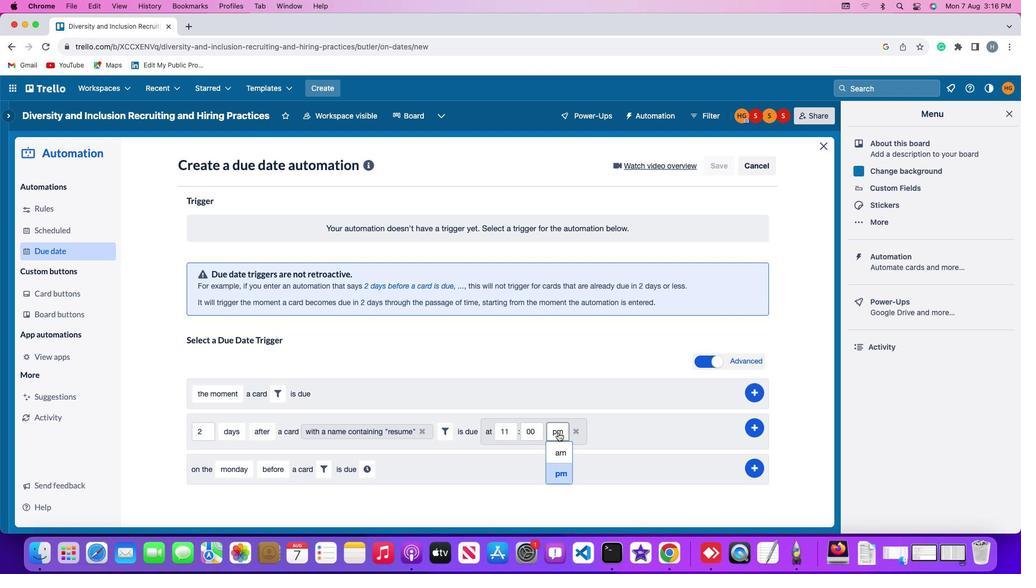 
Action: Mouse moved to (556, 443)
Screenshot: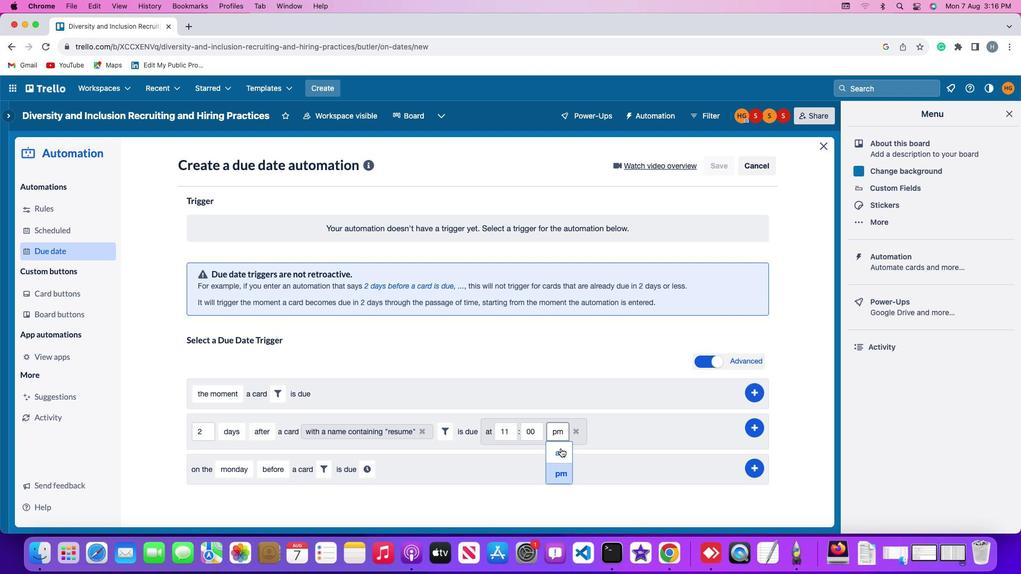 
Action: Mouse pressed left at (556, 443)
Screenshot: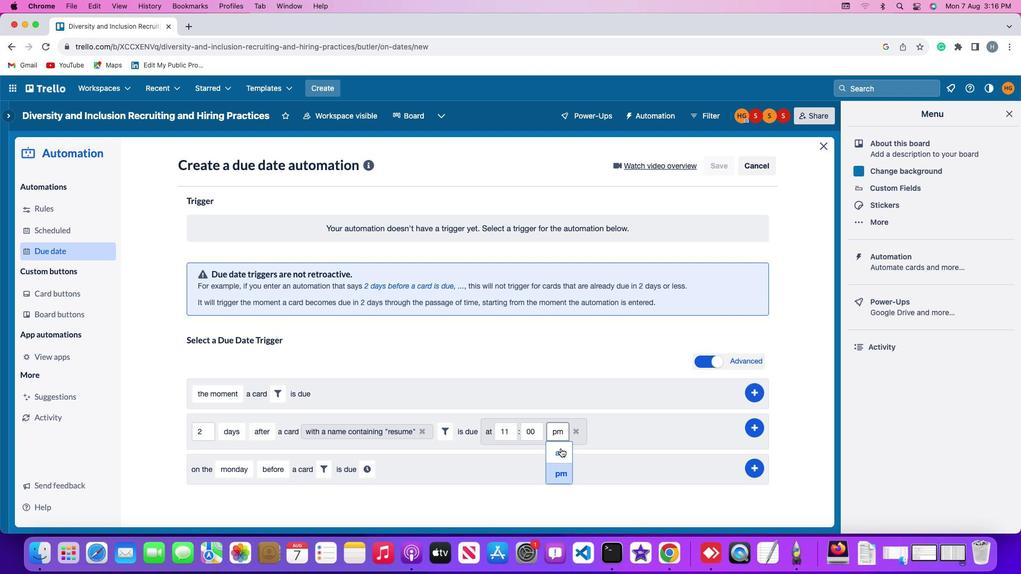 
Action: Mouse moved to (748, 421)
Screenshot: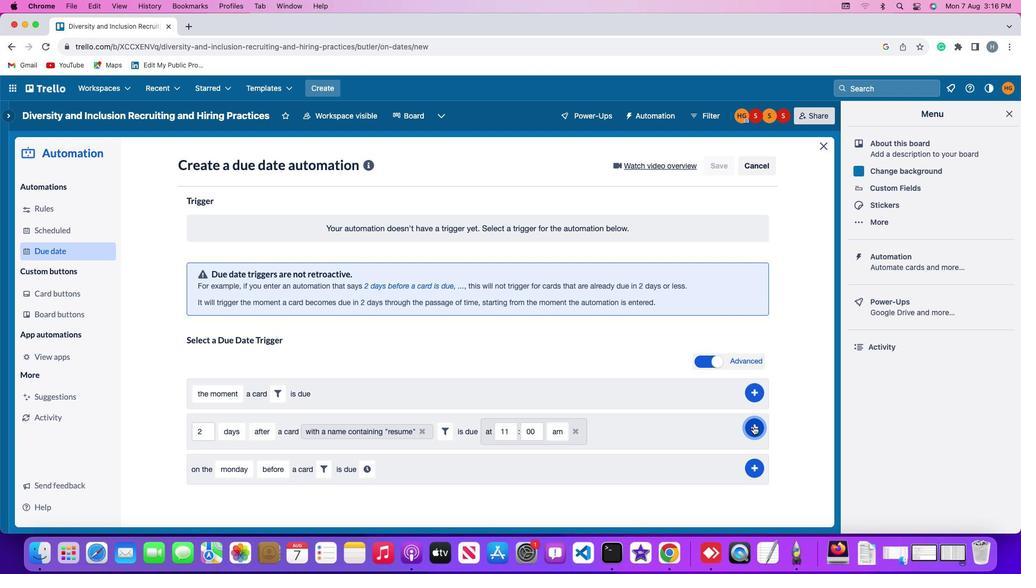 
Action: Mouse pressed left at (748, 421)
Screenshot: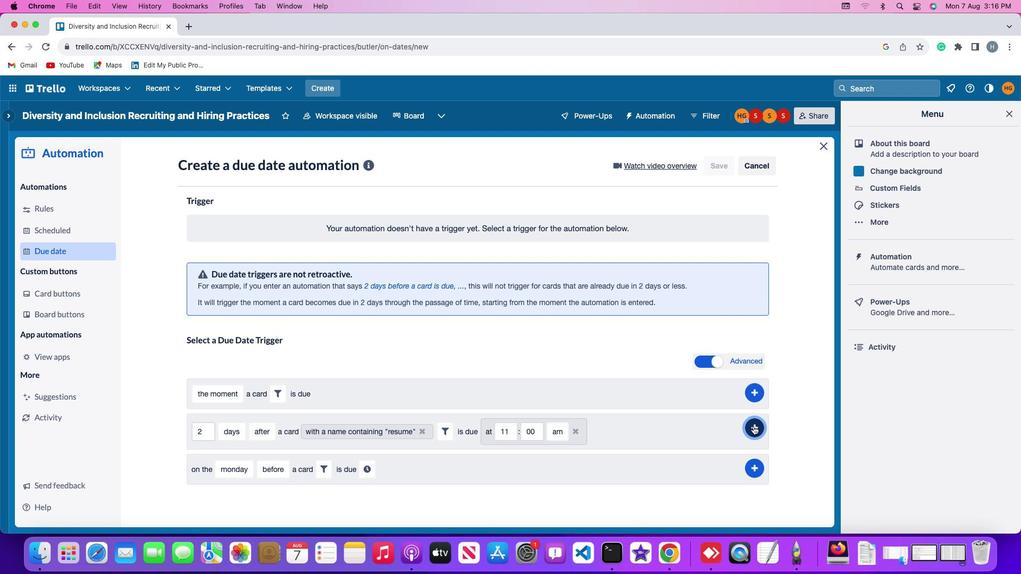 
Action: Mouse moved to (799, 322)
Screenshot: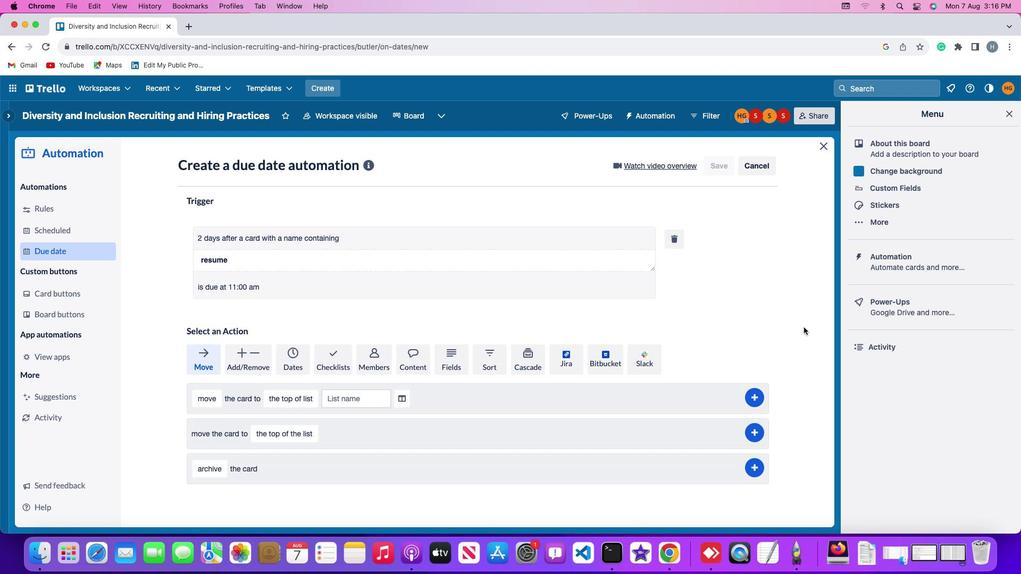 
